 Task: Add Attachment from Trello to Card Card0000000118 in Board Board0000000030 in Workspace WS0000000010 in Trello. Add Cover Blue to Card Card0000000118 in Board Board0000000030 in Workspace WS0000000010 in Trello. Add "Copy Card To …" Button titled Button0000000118 to "bottom" of the list "To Do" to Card Card0000000118 in Board Board0000000030 in Workspace WS0000000010 in Trello. Add Description DS0000000118 to Card Card0000000118 in Board Board0000000030 in Workspace WS0000000010 in Trello. Add Comment CM0000000118 to Card Card0000000118 in Board Board0000000030 in Workspace WS0000000010 in Trello
Action: Mouse moved to (316, 396)
Screenshot: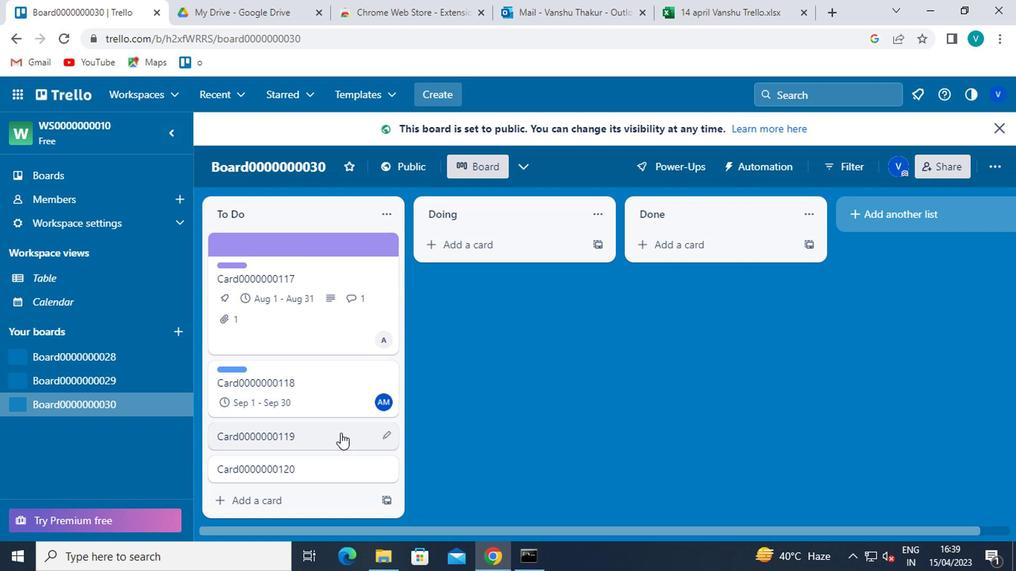 
Action: Mouse pressed left at (316, 396)
Screenshot: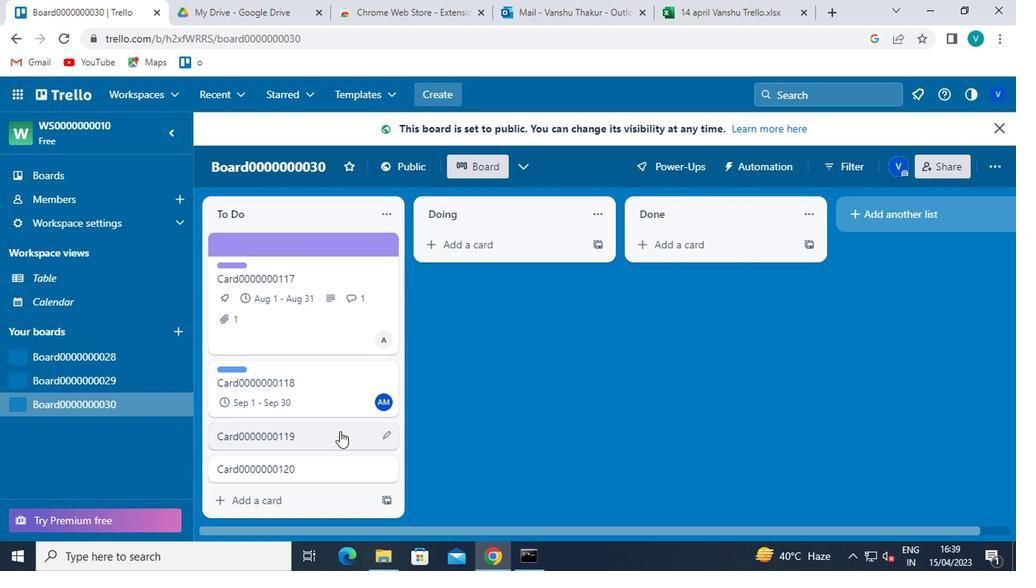 
Action: Mouse moved to (682, 329)
Screenshot: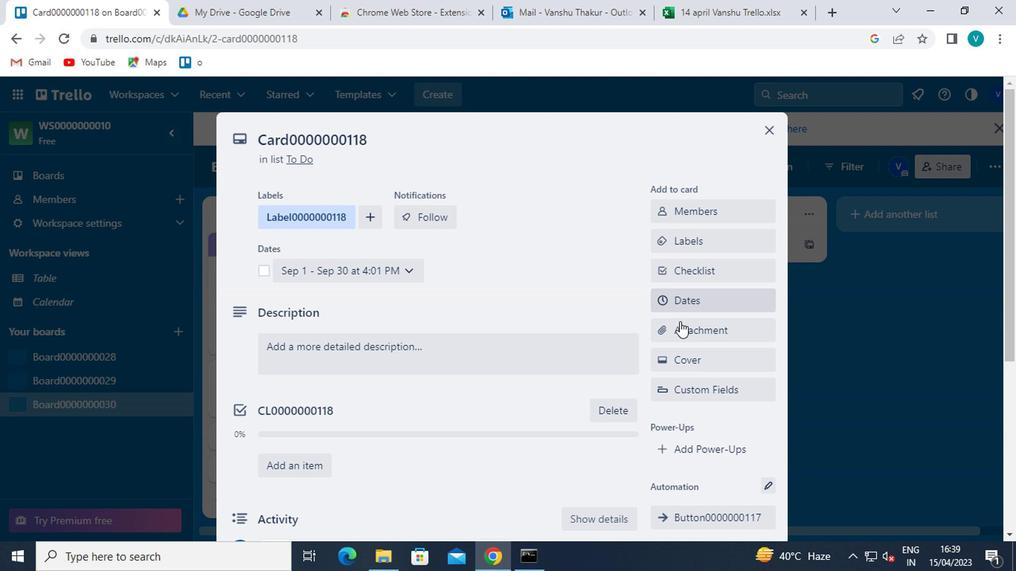 
Action: Mouse pressed left at (682, 329)
Screenshot: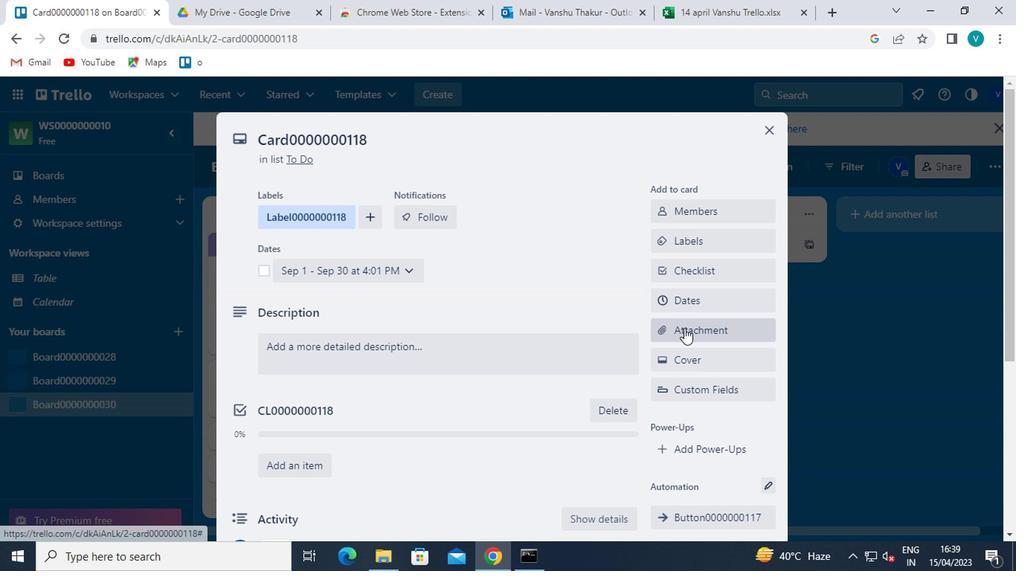 
Action: Mouse moved to (686, 183)
Screenshot: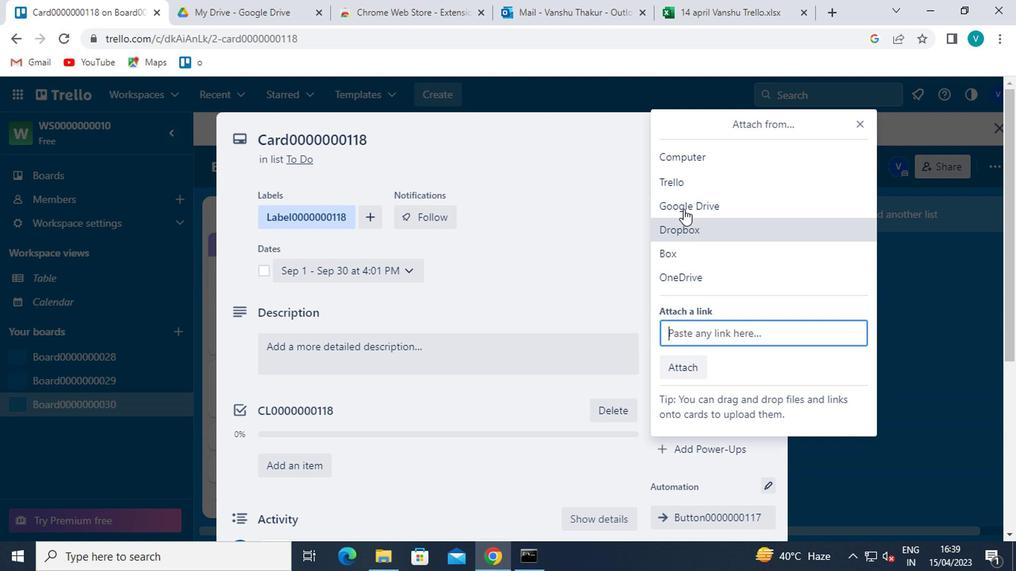 
Action: Mouse pressed left at (686, 183)
Screenshot: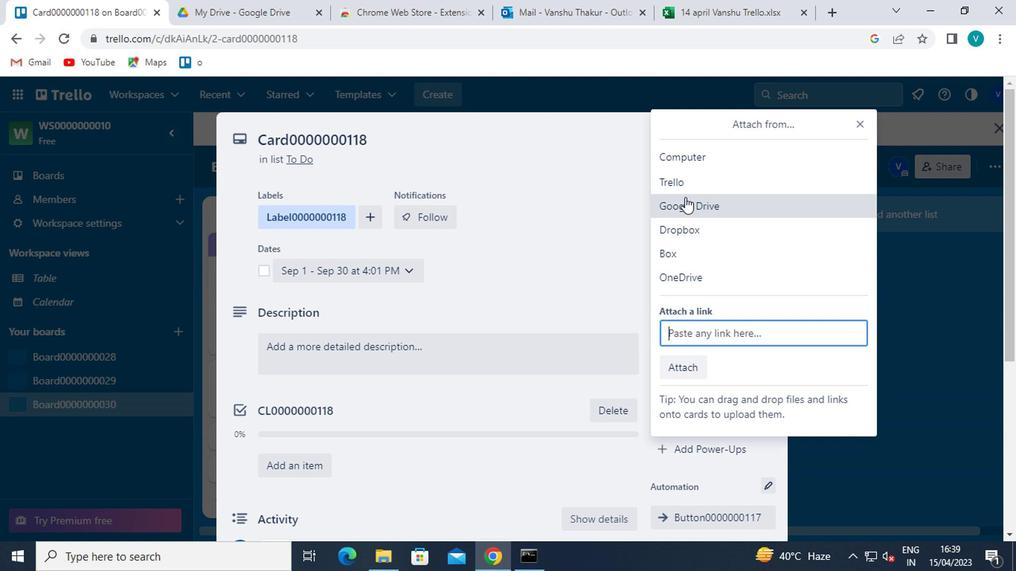 
Action: Mouse moved to (692, 240)
Screenshot: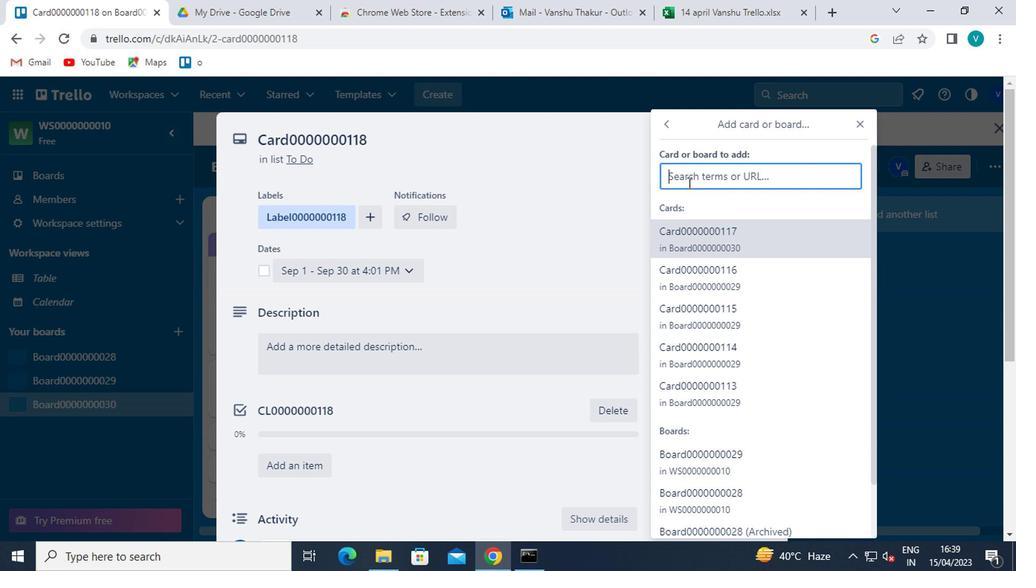 
Action: Mouse pressed left at (692, 240)
Screenshot: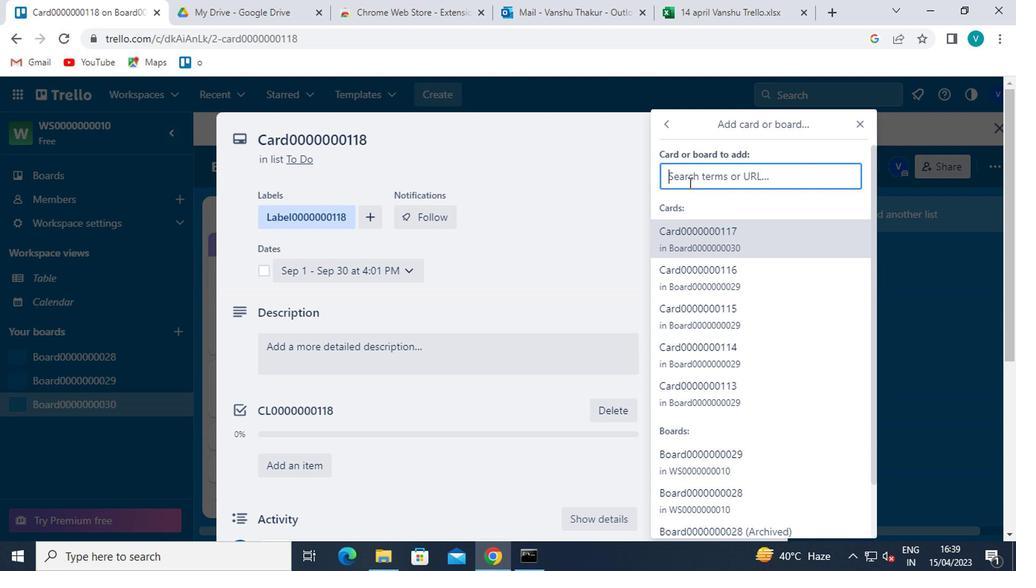 
Action: Mouse moved to (712, 363)
Screenshot: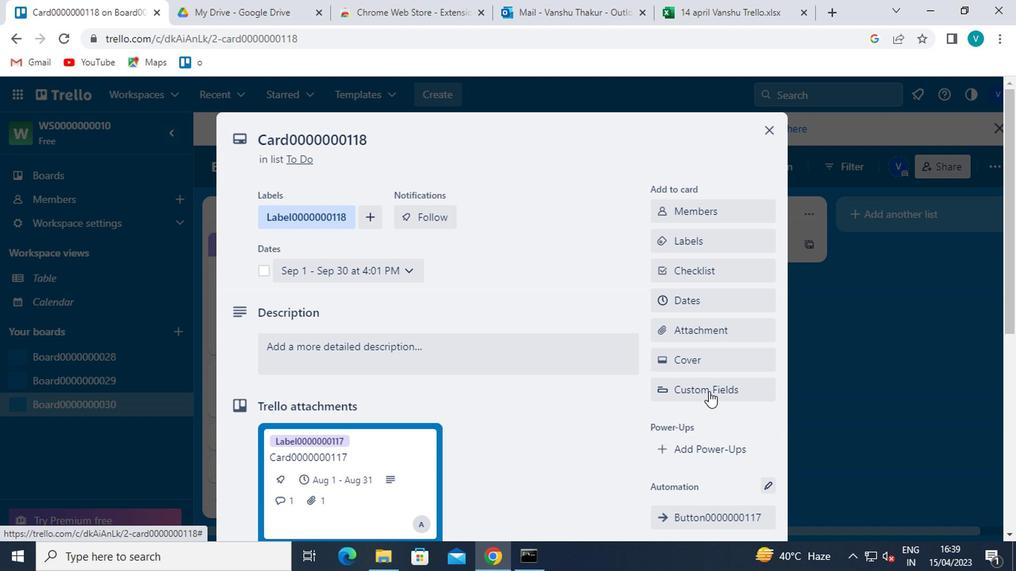 
Action: Mouse pressed left at (712, 363)
Screenshot: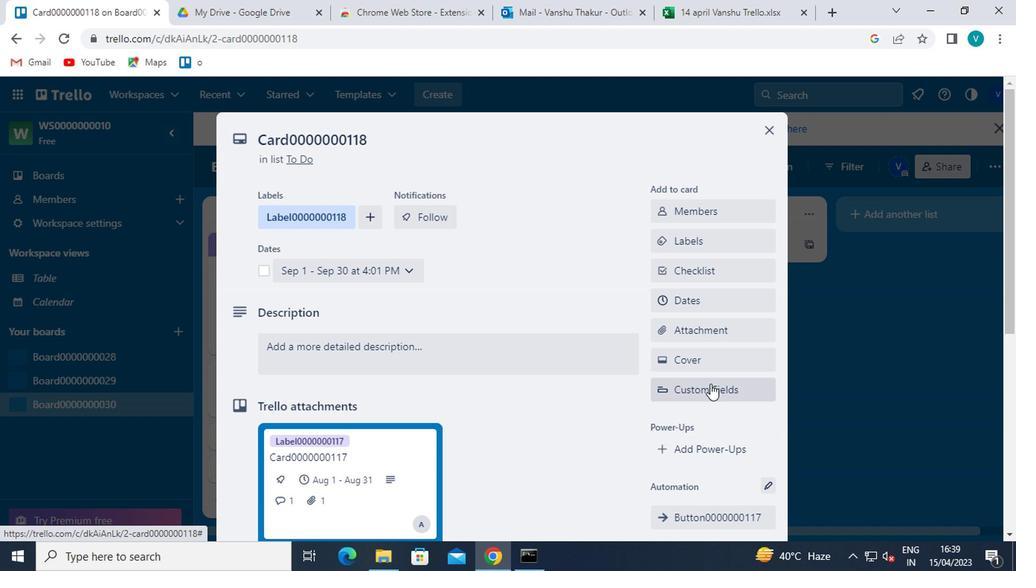 
Action: Mouse moved to (690, 292)
Screenshot: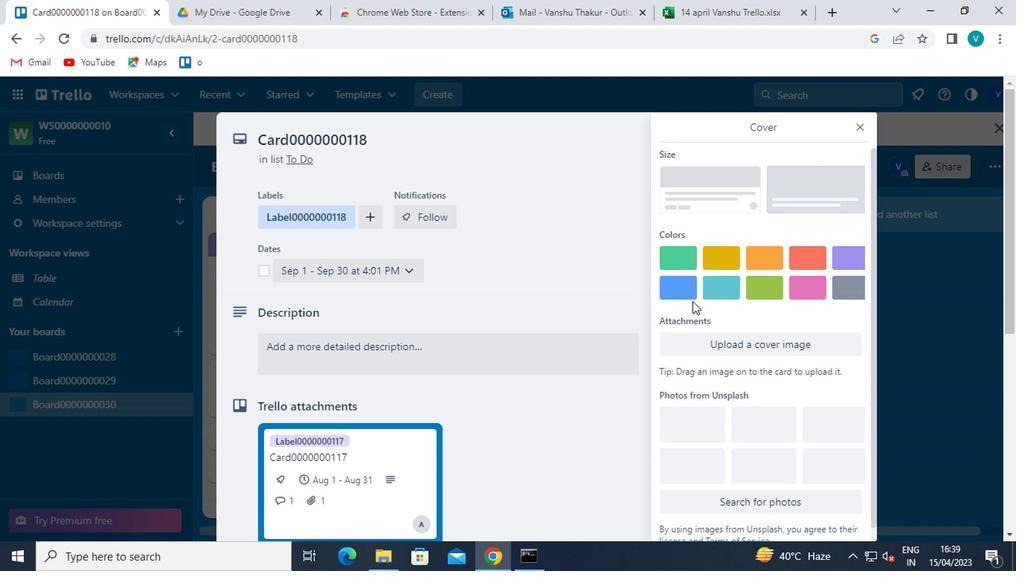 
Action: Mouse pressed left at (690, 292)
Screenshot: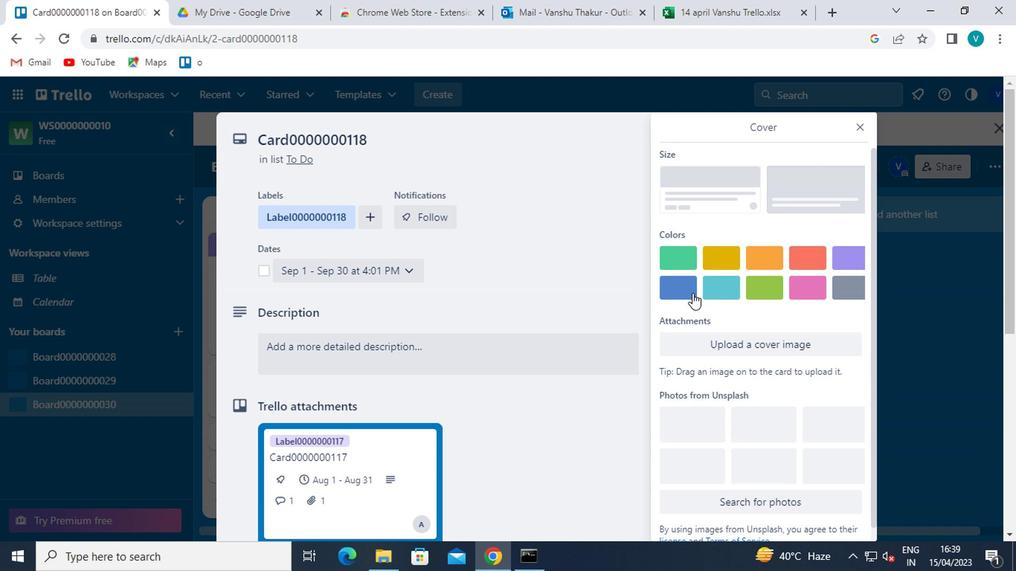 
Action: Mouse moved to (856, 128)
Screenshot: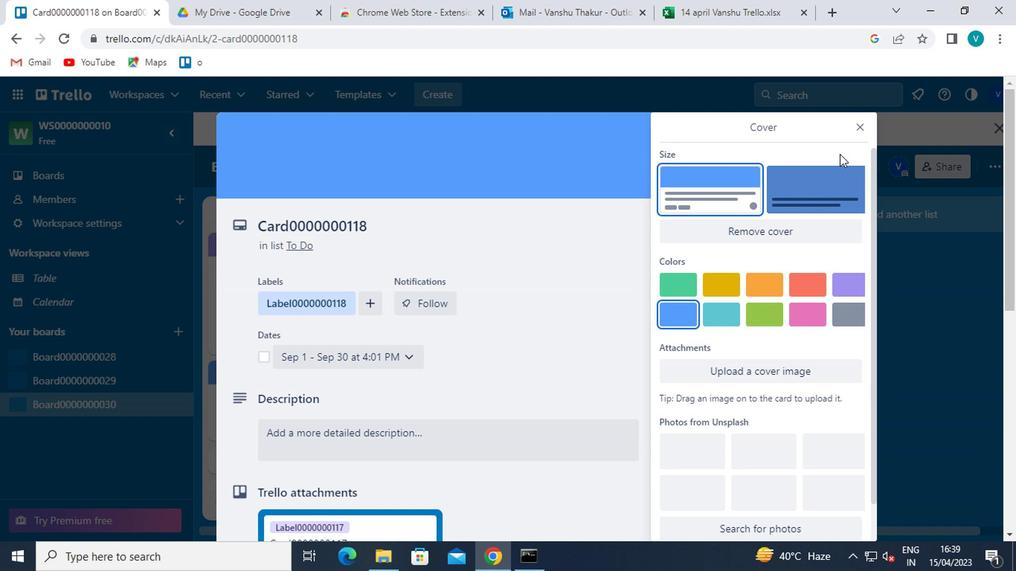 
Action: Mouse pressed left at (856, 128)
Screenshot: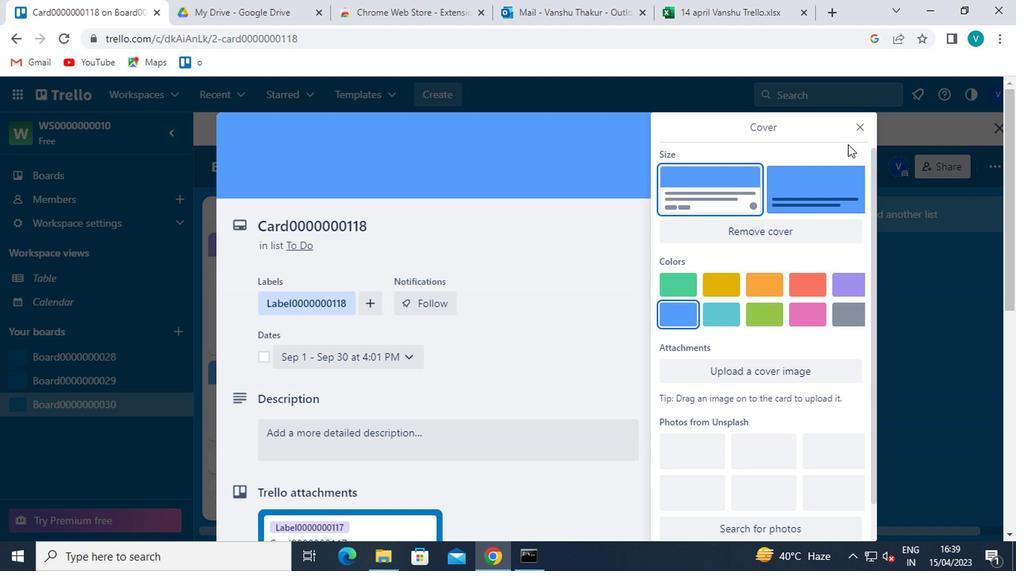 
Action: Mouse moved to (784, 253)
Screenshot: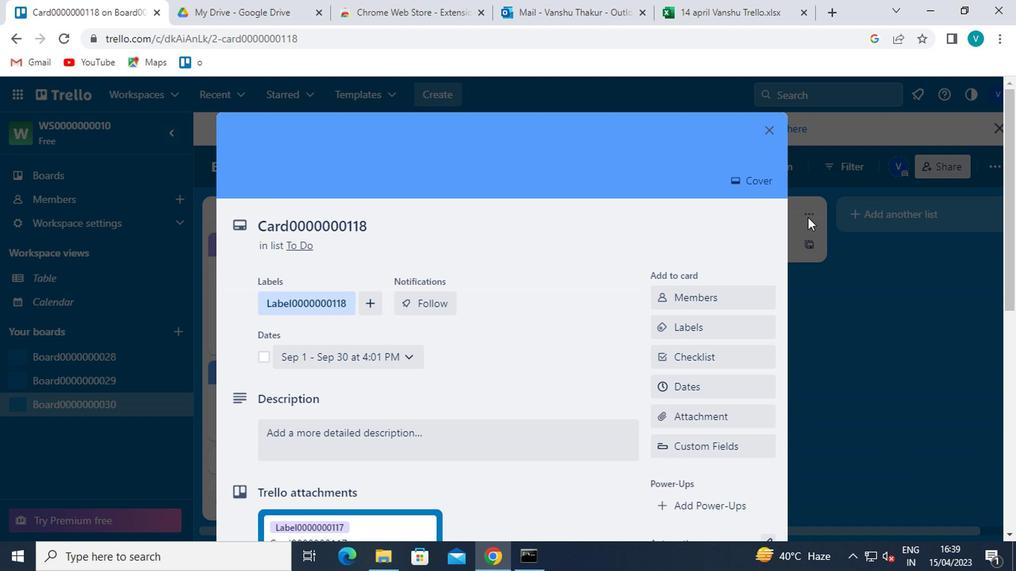 
Action: Mouse scrolled (784, 252) with delta (0, -1)
Screenshot: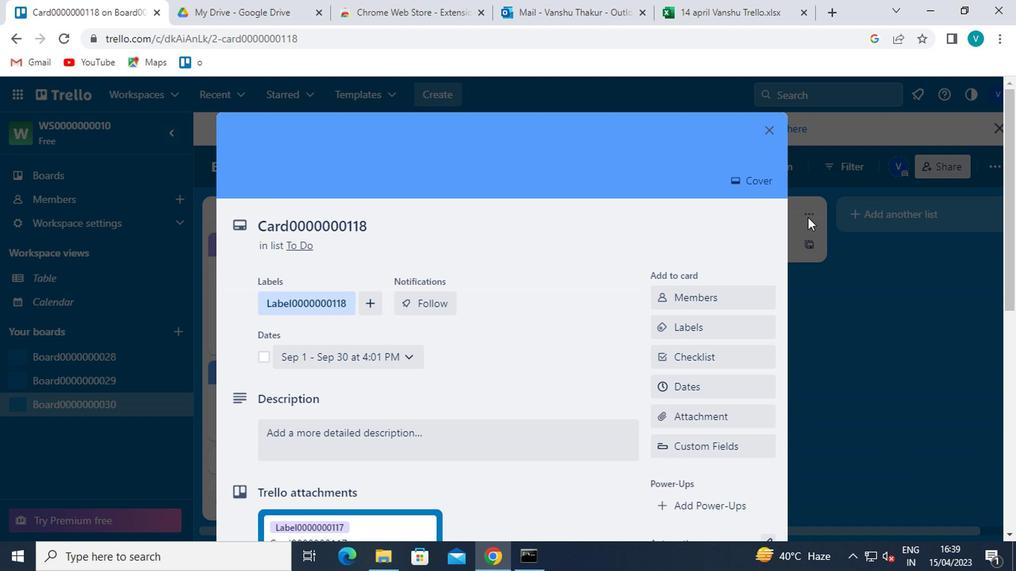 
Action: Mouse moved to (773, 272)
Screenshot: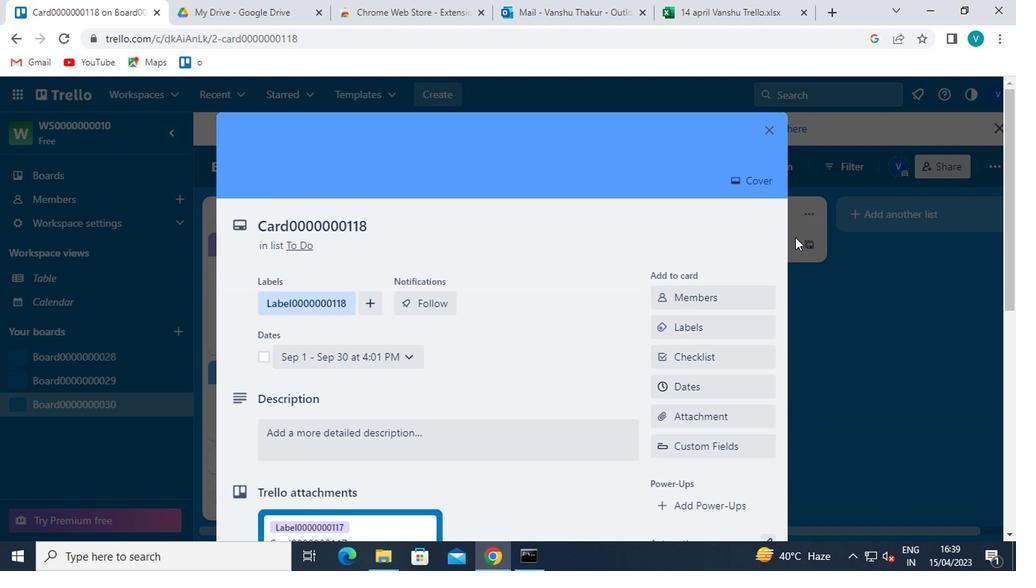 
Action: Mouse scrolled (773, 271) with delta (0, -1)
Screenshot: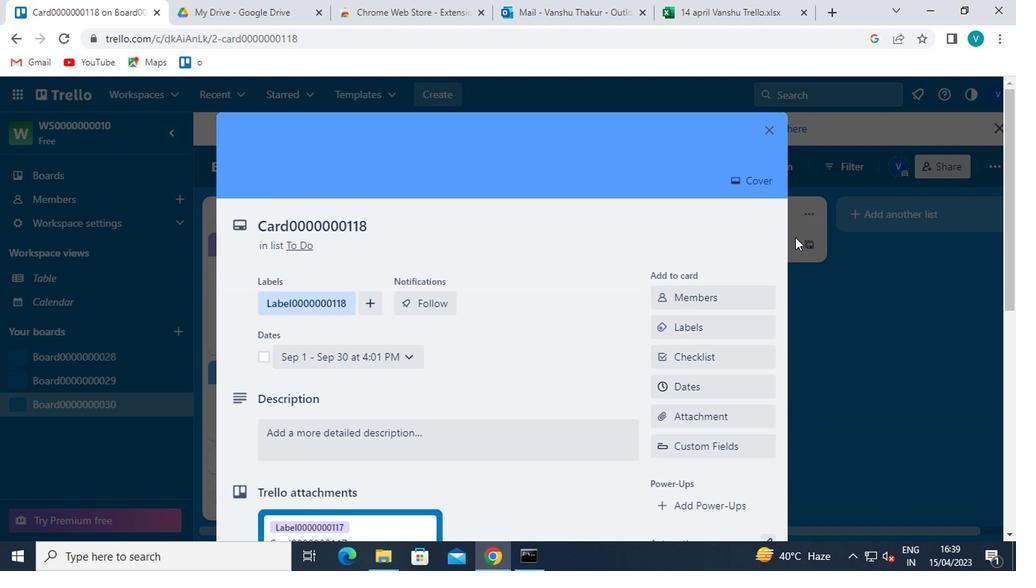 
Action: Mouse moved to (758, 297)
Screenshot: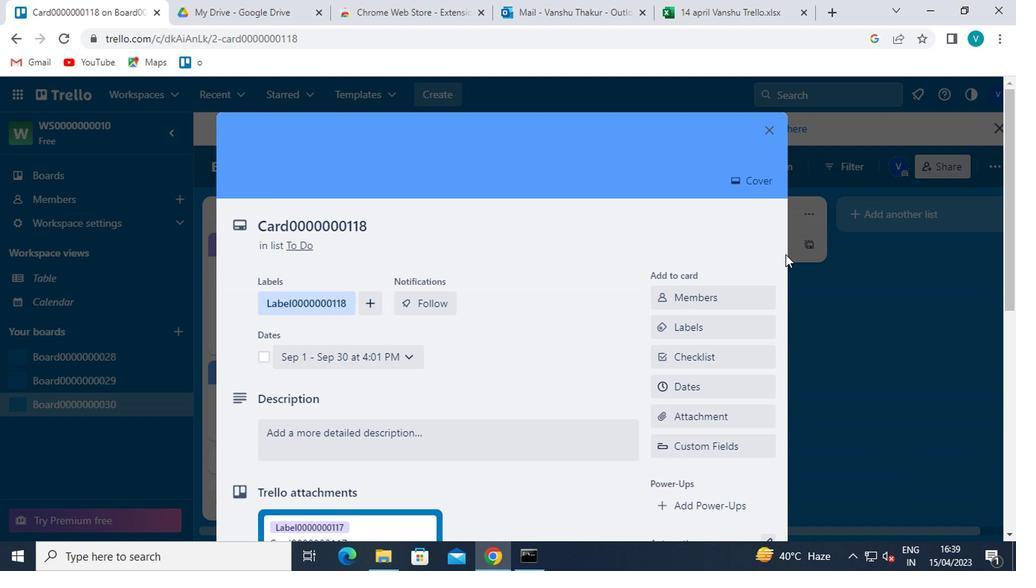 
Action: Mouse scrolled (758, 296) with delta (0, 0)
Screenshot: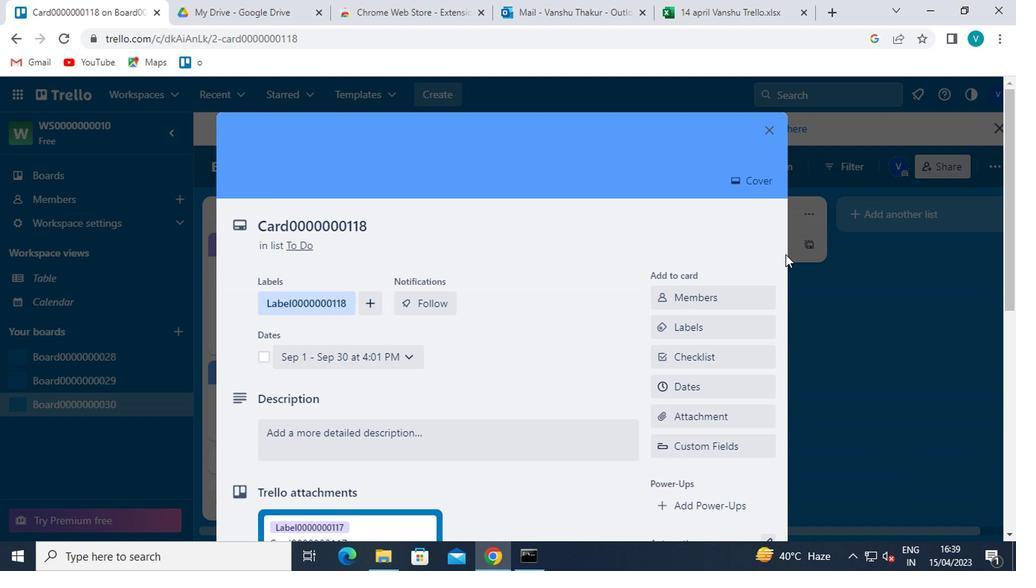 
Action: Mouse moved to (712, 384)
Screenshot: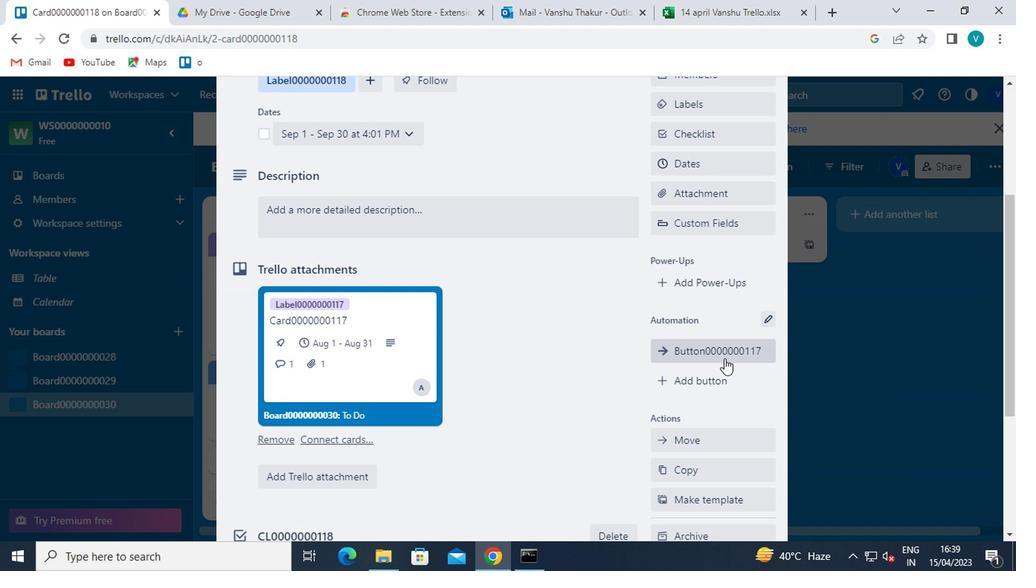
Action: Mouse pressed left at (712, 384)
Screenshot: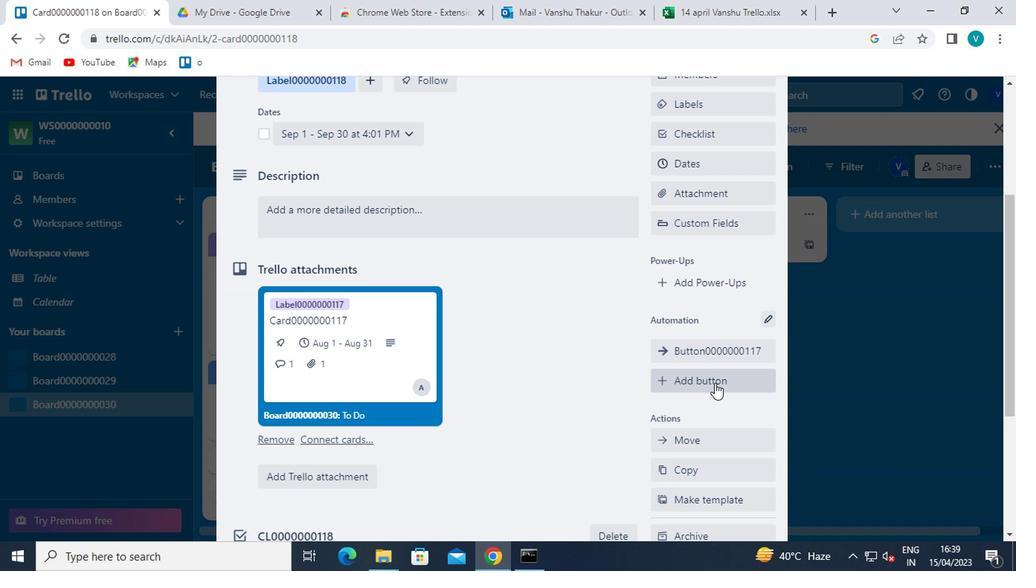 
Action: Mouse moved to (730, 226)
Screenshot: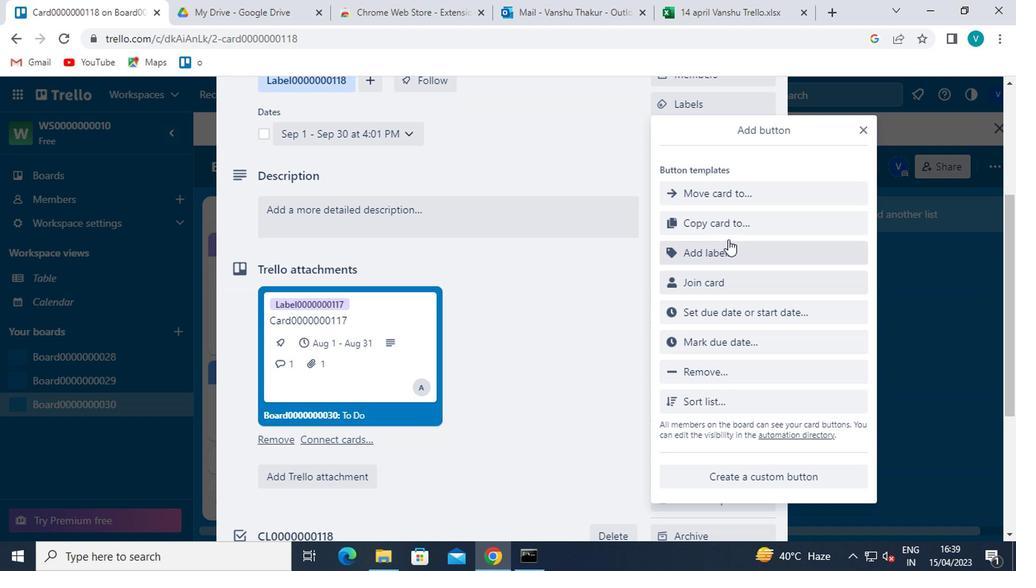 
Action: Mouse pressed left at (730, 226)
Screenshot: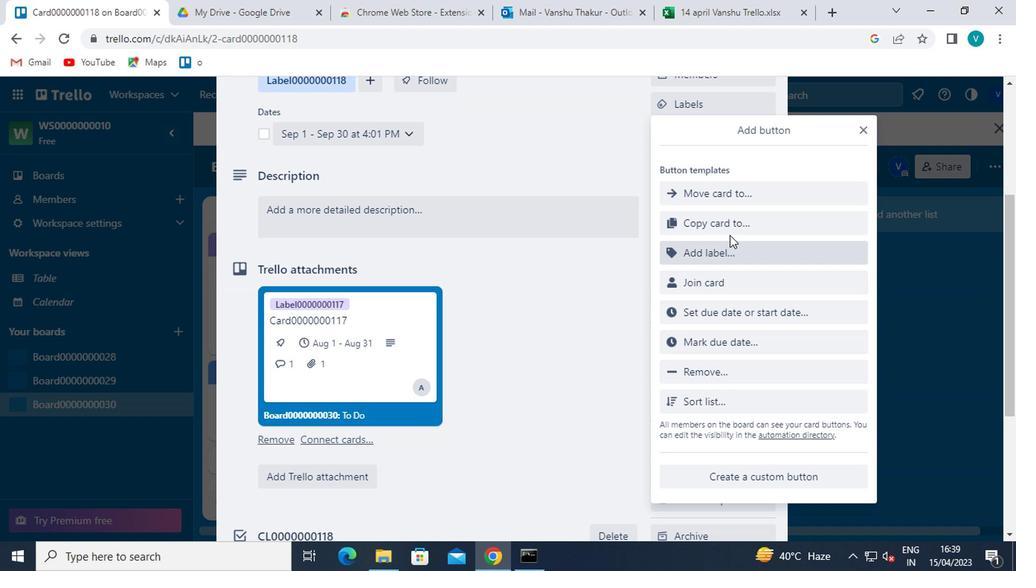
Action: Mouse moved to (745, 193)
Screenshot: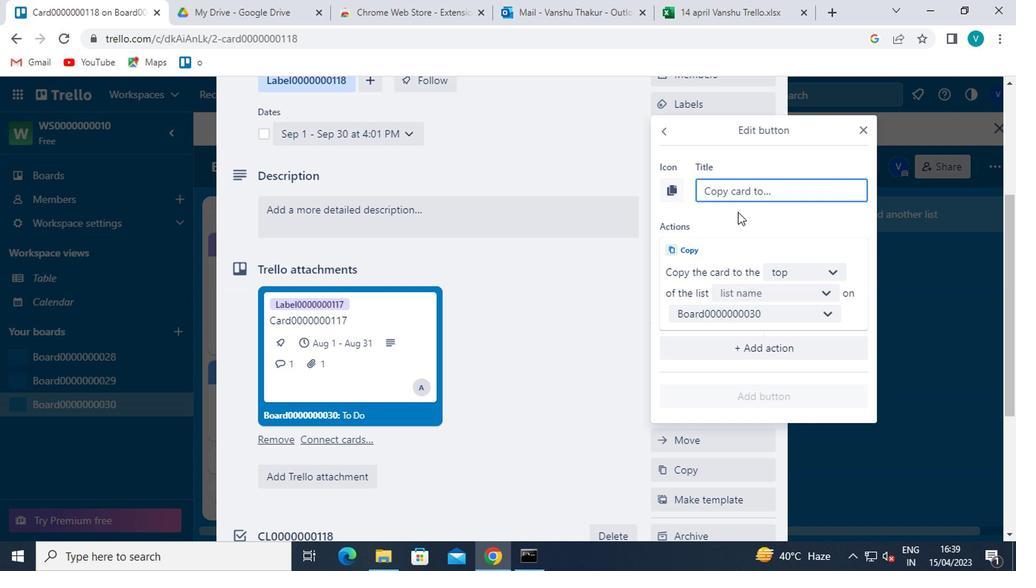 
Action: Mouse pressed left at (745, 193)
Screenshot: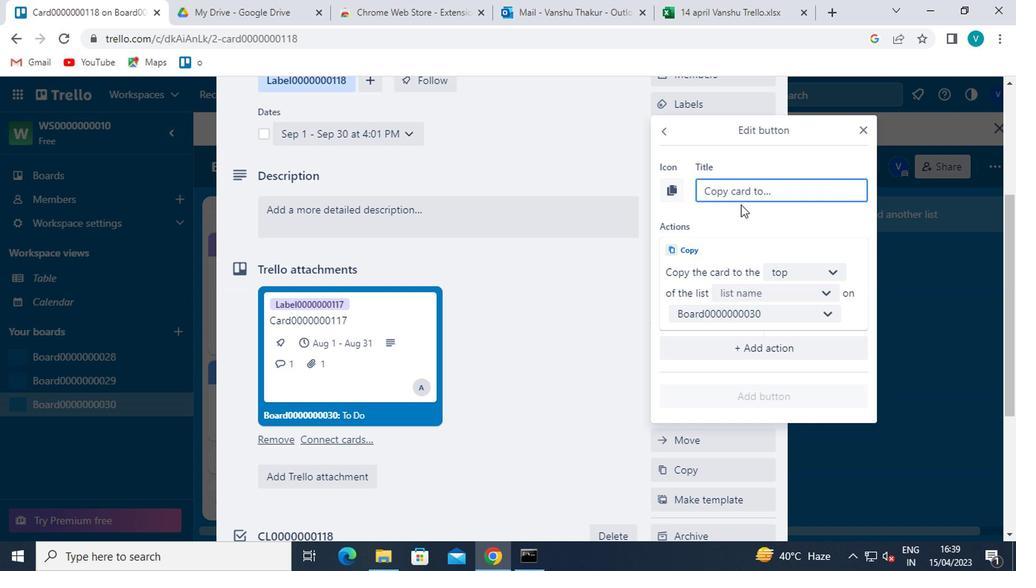 
Action: Key pressed <Key.shift>BUTTON0000000118
Screenshot: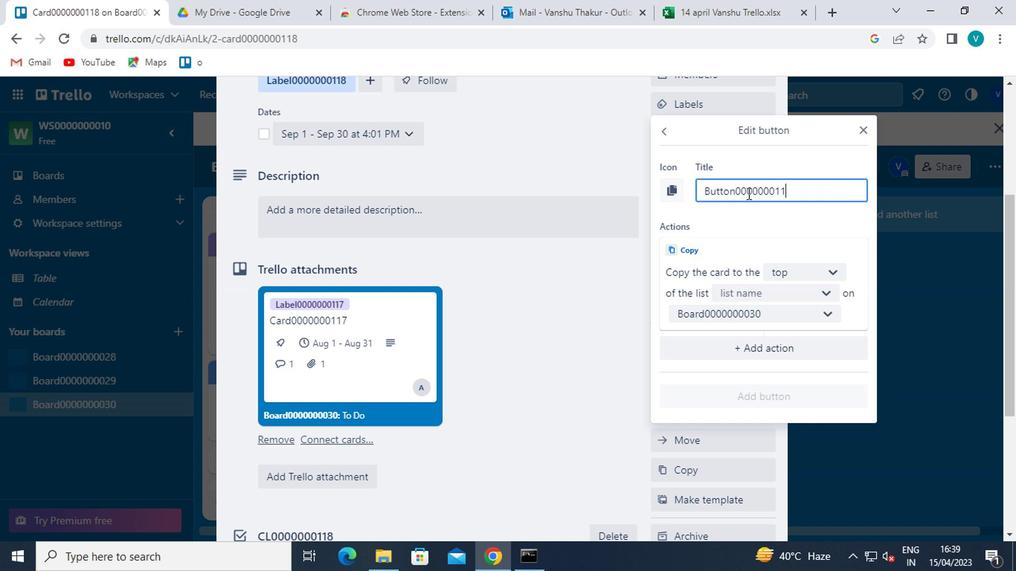 
Action: Mouse moved to (794, 267)
Screenshot: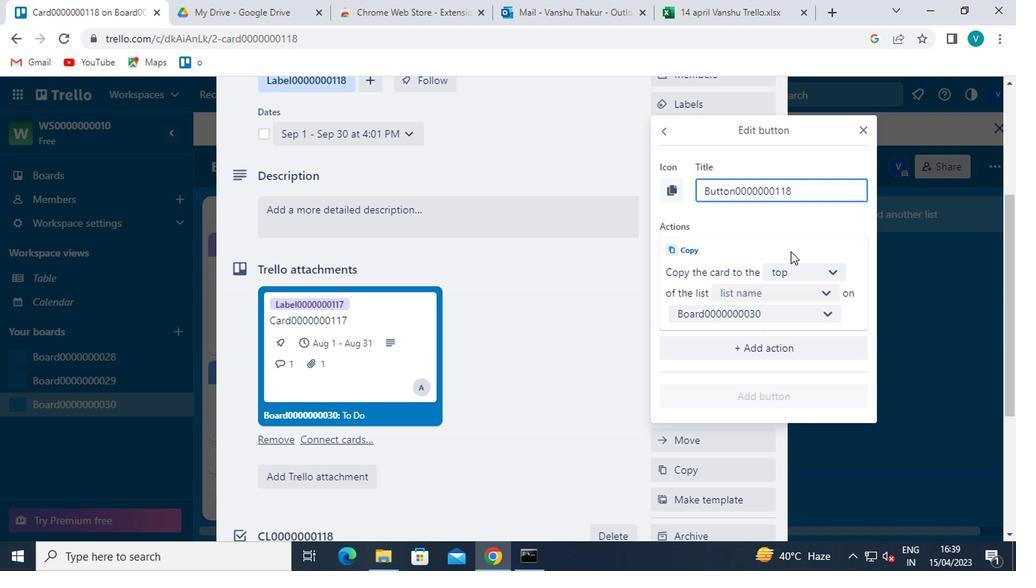 
Action: Mouse pressed left at (794, 267)
Screenshot: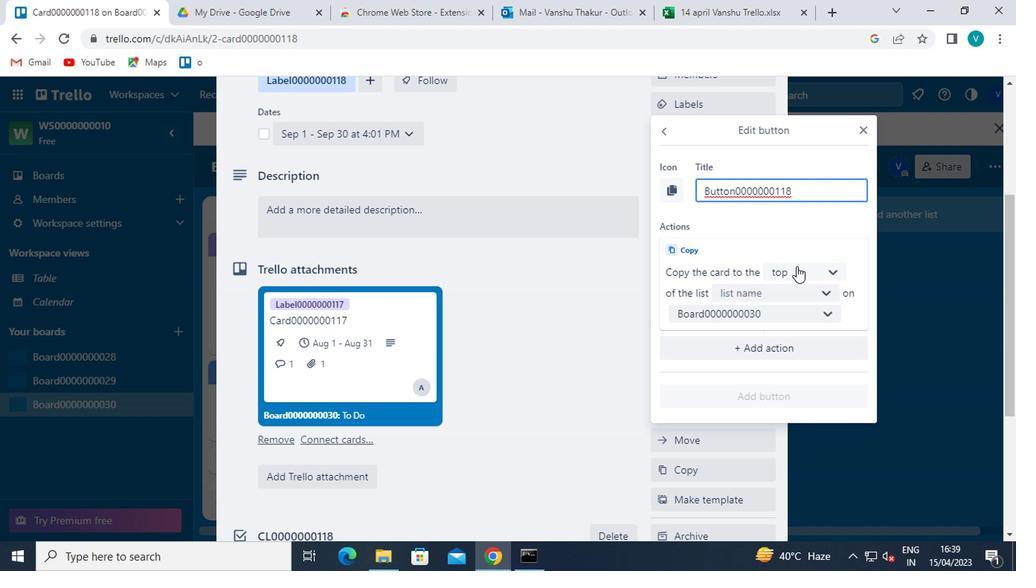 
Action: Mouse moved to (791, 325)
Screenshot: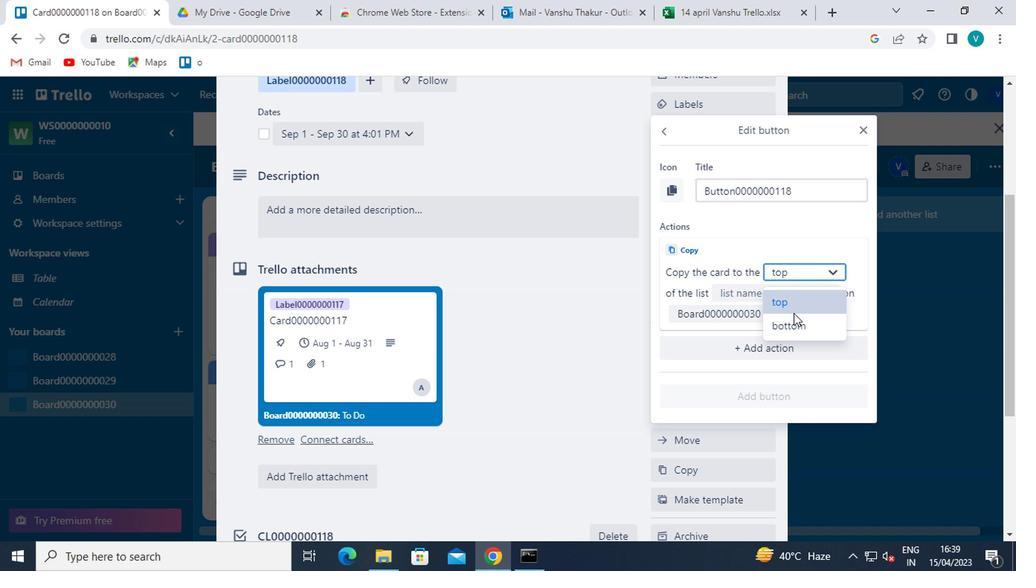 
Action: Mouse pressed left at (791, 325)
Screenshot: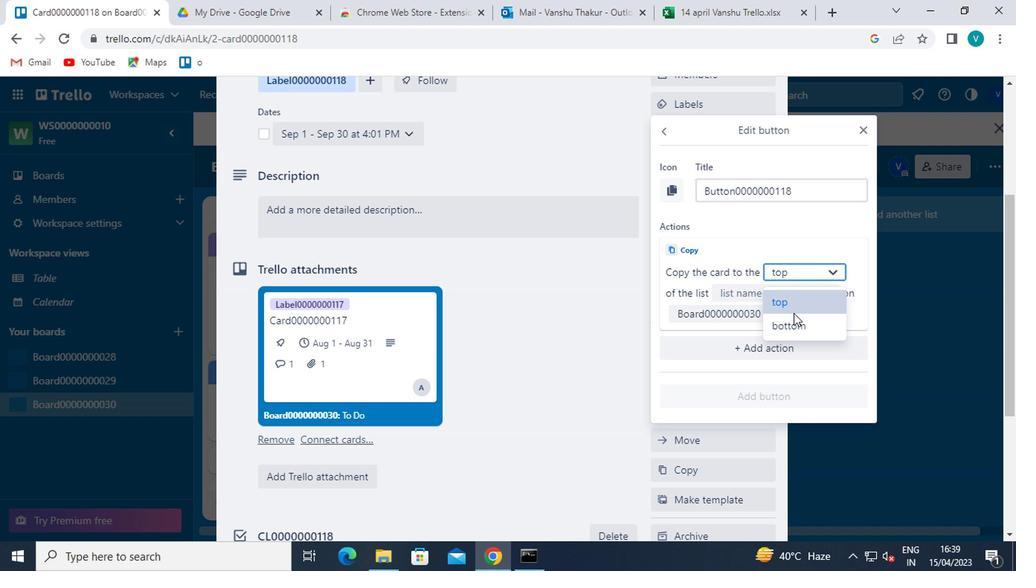 
Action: Mouse moved to (803, 303)
Screenshot: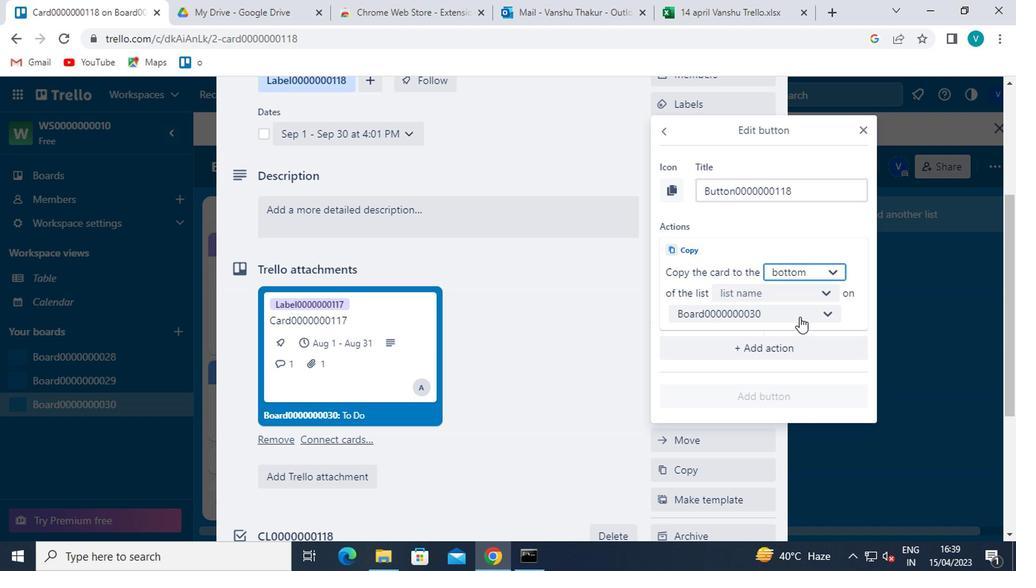 
Action: Mouse pressed left at (803, 303)
Screenshot: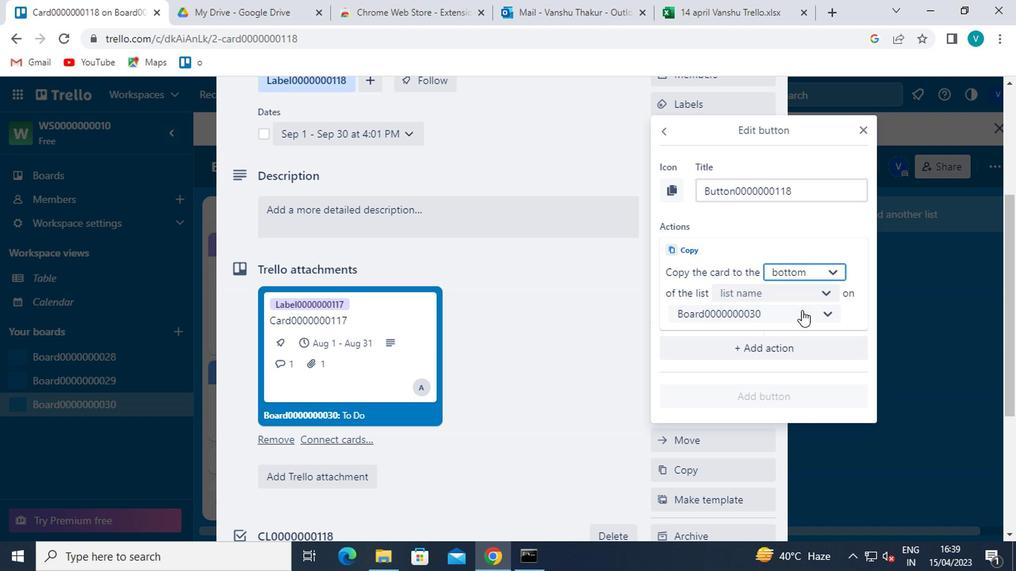 
Action: Mouse moved to (805, 300)
Screenshot: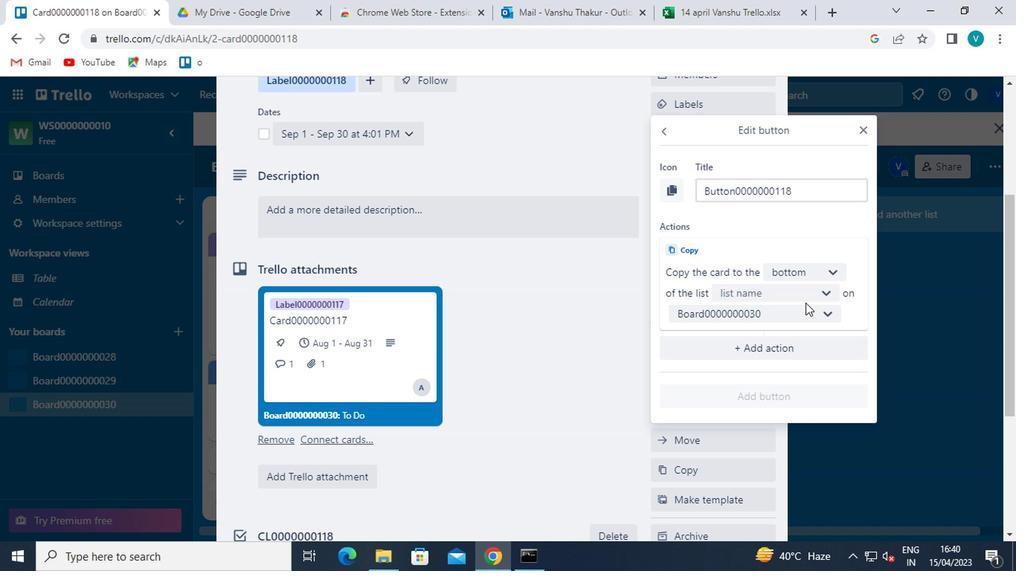 
Action: Mouse pressed left at (805, 300)
Screenshot: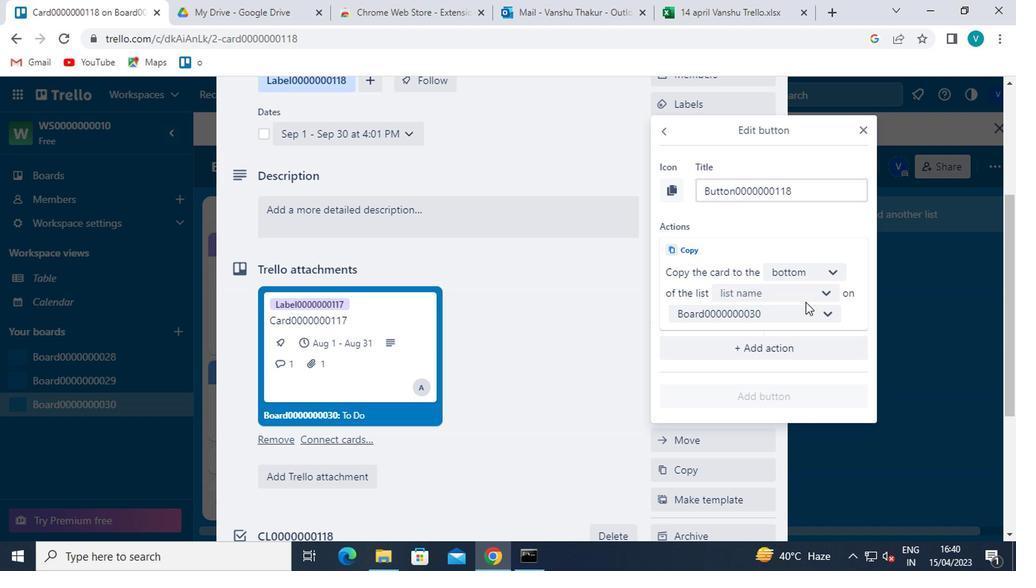 
Action: Mouse moved to (782, 321)
Screenshot: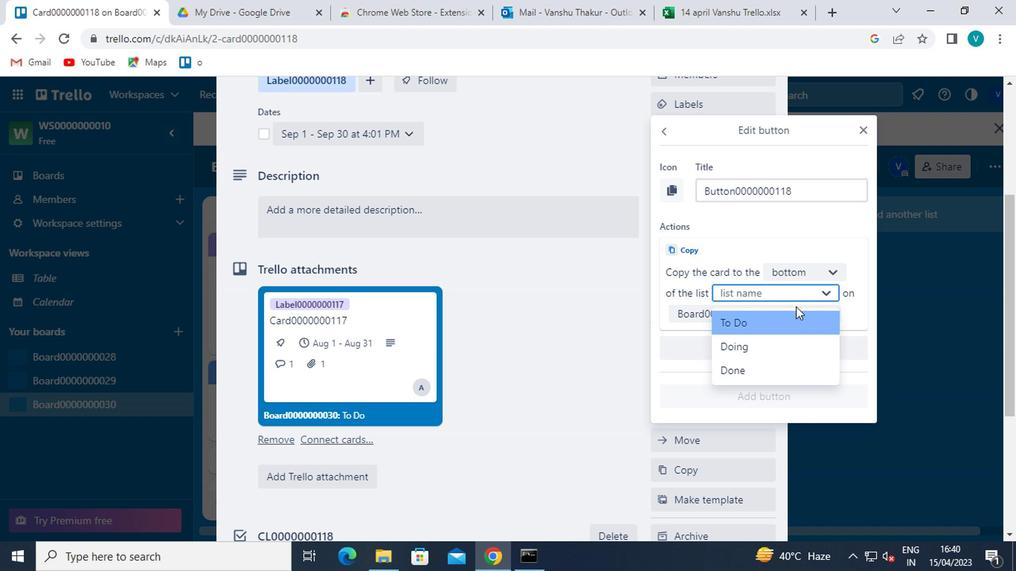 
Action: Mouse pressed left at (782, 321)
Screenshot: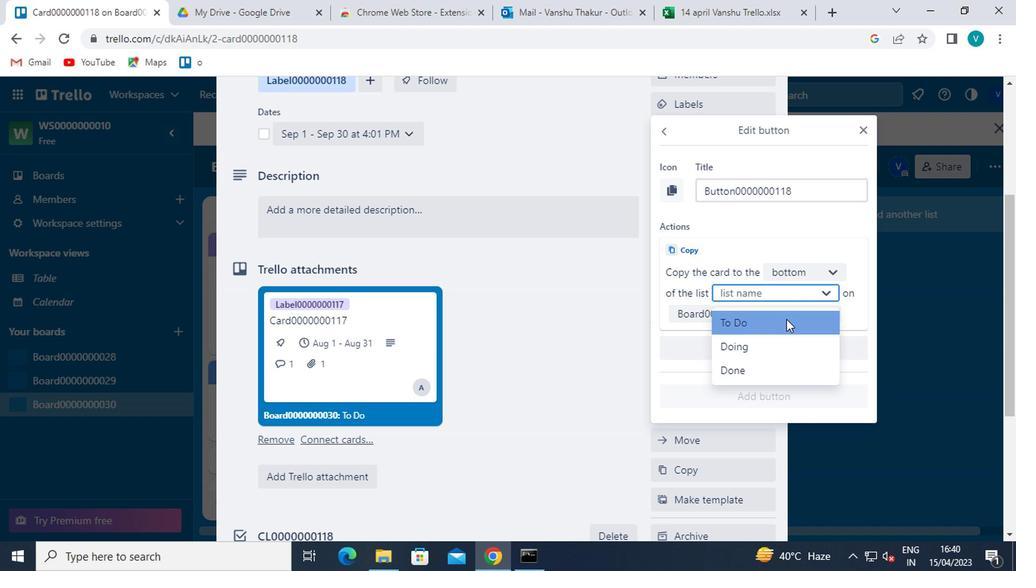 
Action: Mouse moved to (749, 389)
Screenshot: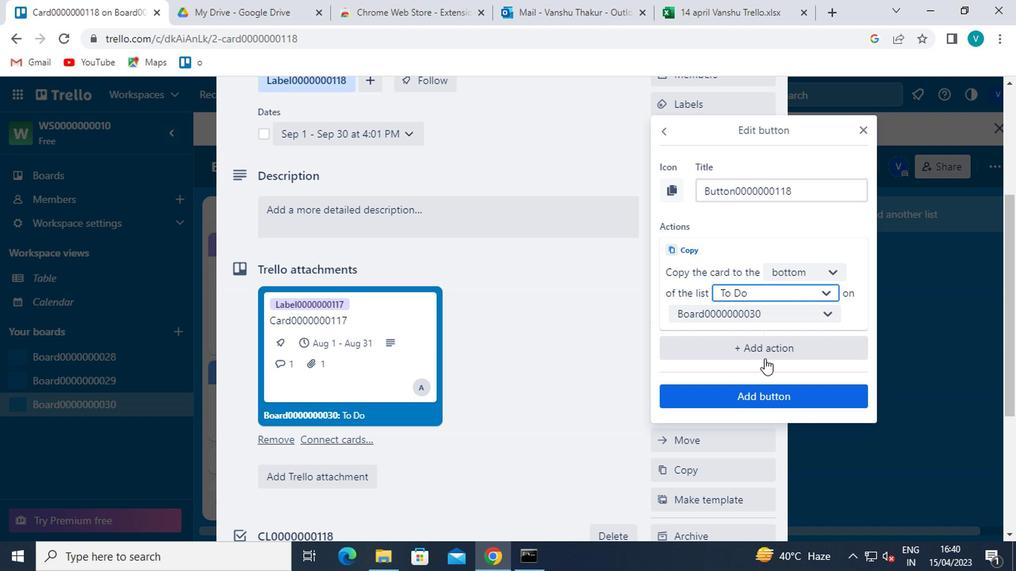 
Action: Mouse pressed left at (749, 389)
Screenshot: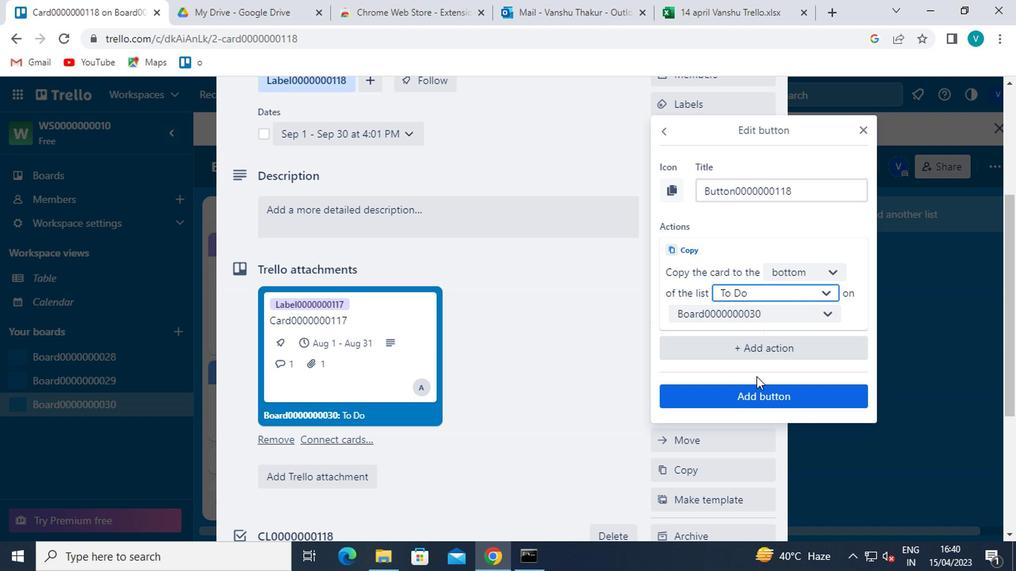 
Action: Mouse moved to (376, 213)
Screenshot: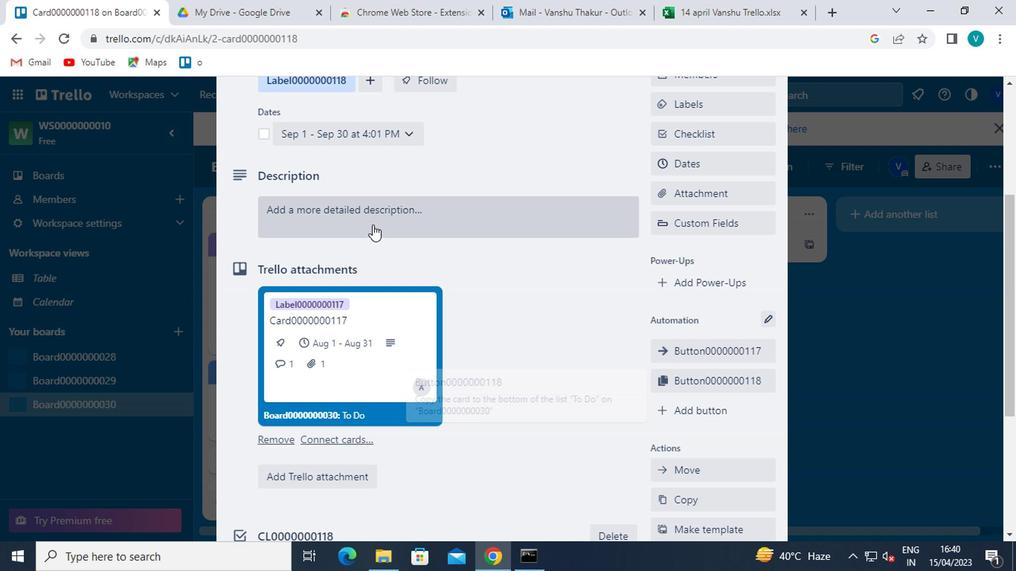 
Action: Mouse pressed left at (376, 213)
Screenshot: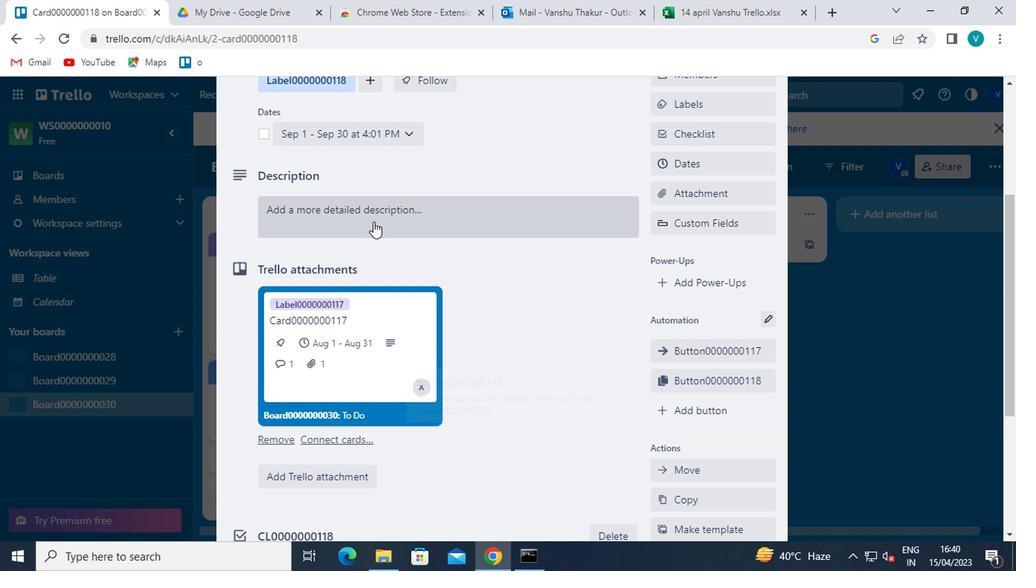 
Action: Key pressed <Key.shift>DS0000000118
Screenshot: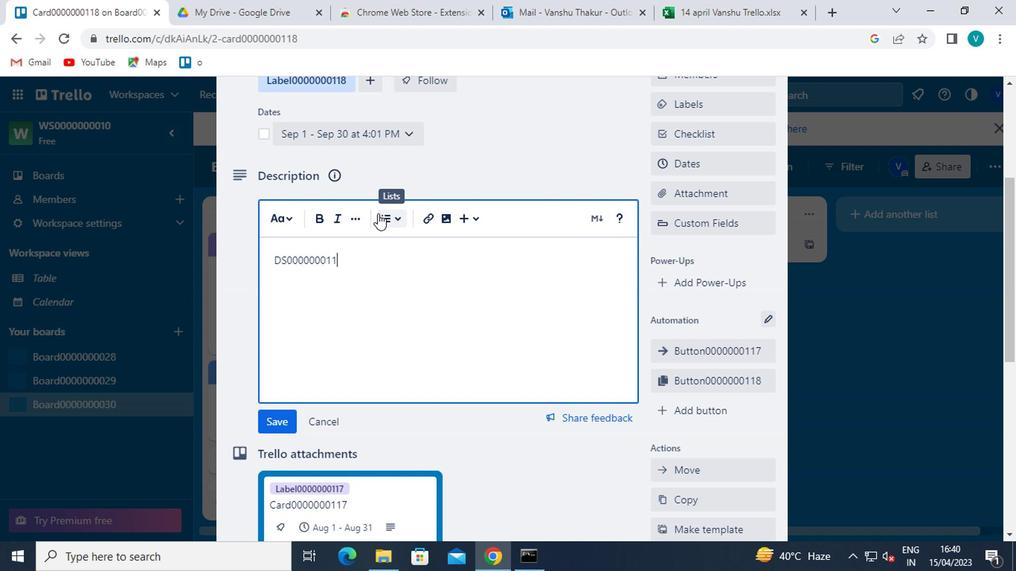 
Action: Mouse moved to (261, 423)
Screenshot: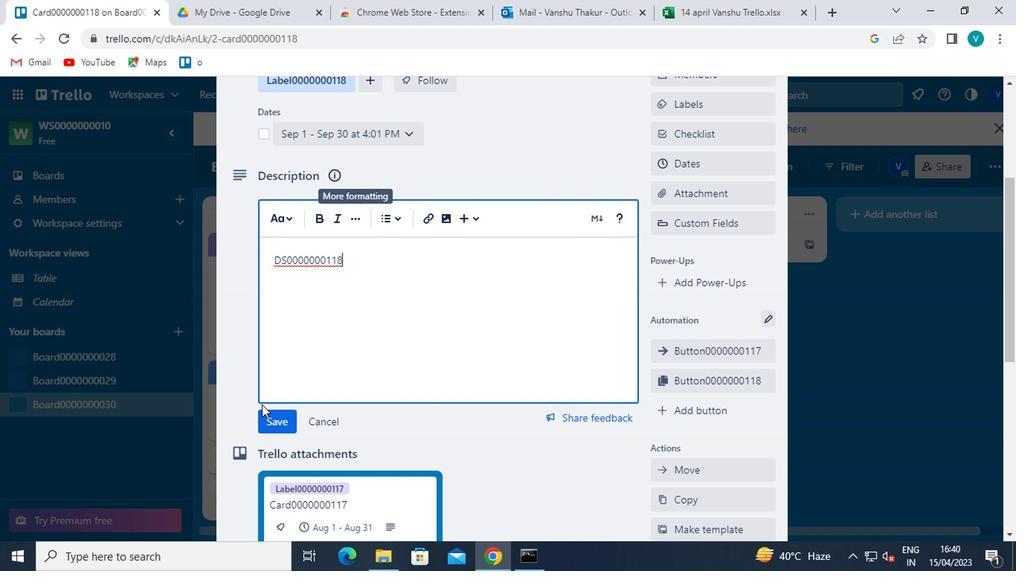 
Action: Mouse pressed left at (261, 423)
Screenshot: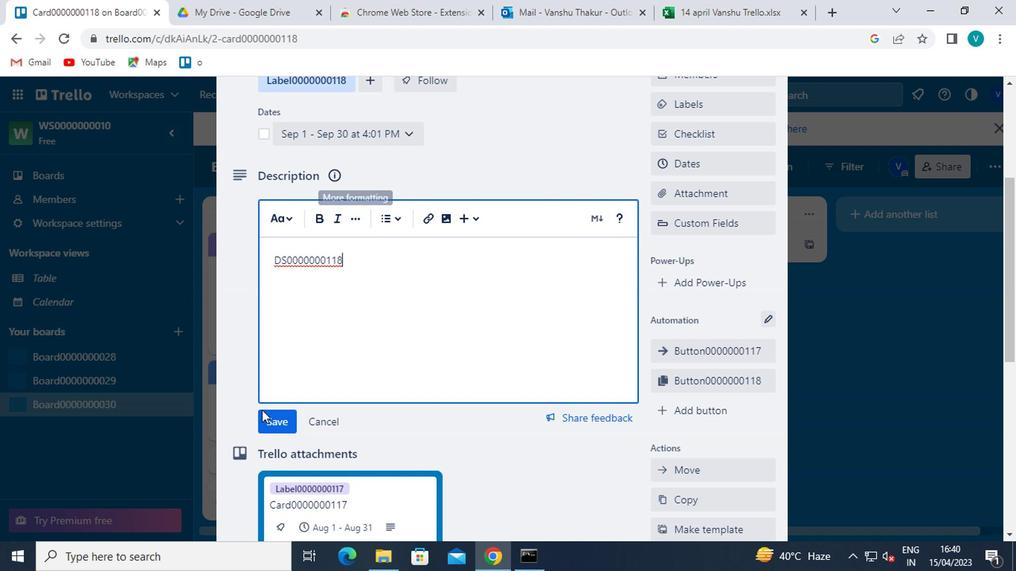 
Action: Mouse moved to (283, 388)
Screenshot: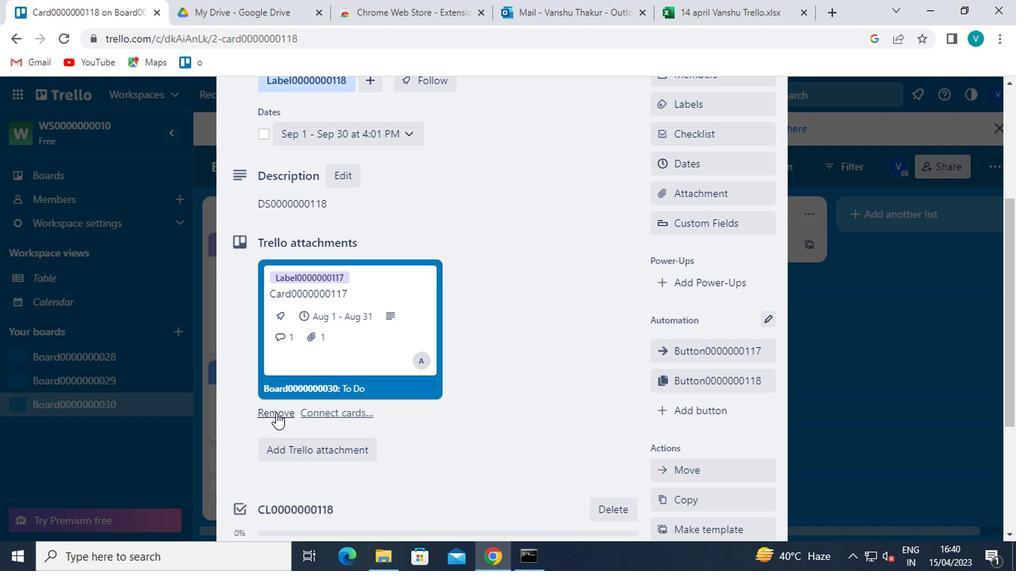
Action: Mouse scrolled (283, 387) with delta (0, -1)
Screenshot: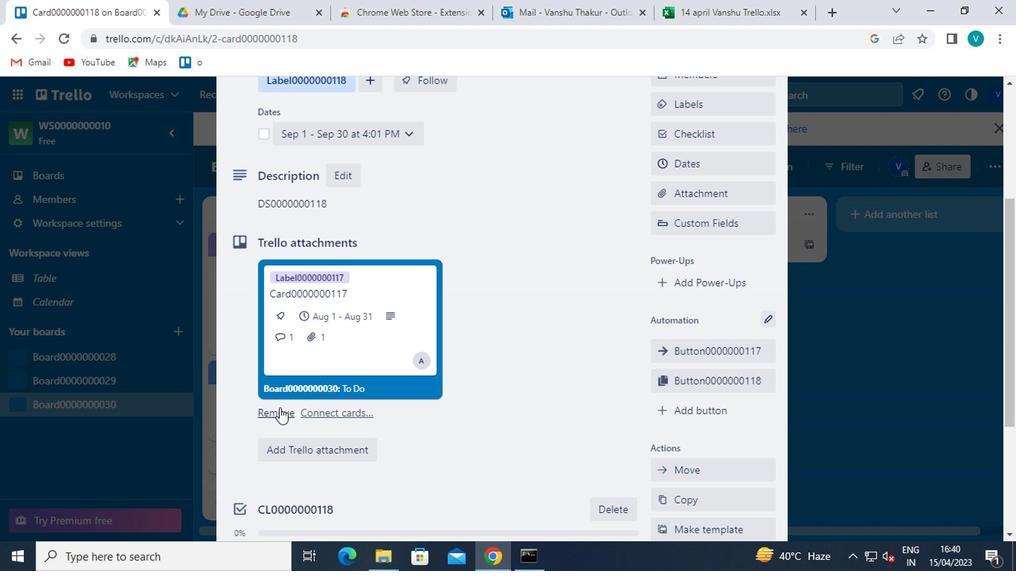 
Action: Mouse scrolled (283, 387) with delta (0, -1)
Screenshot: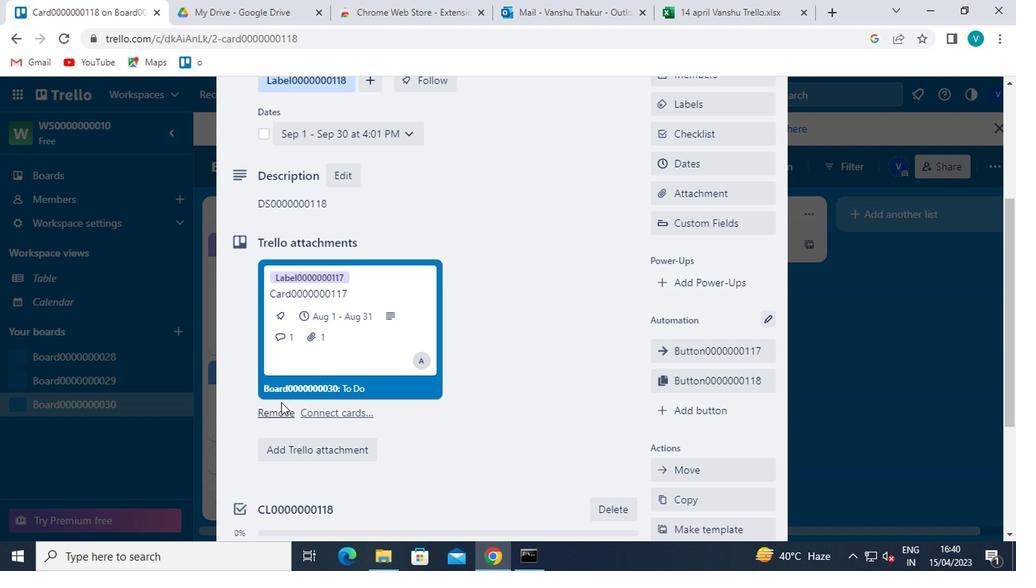 
Action: Mouse scrolled (283, 387) with delta (0, -1)
Screenshot: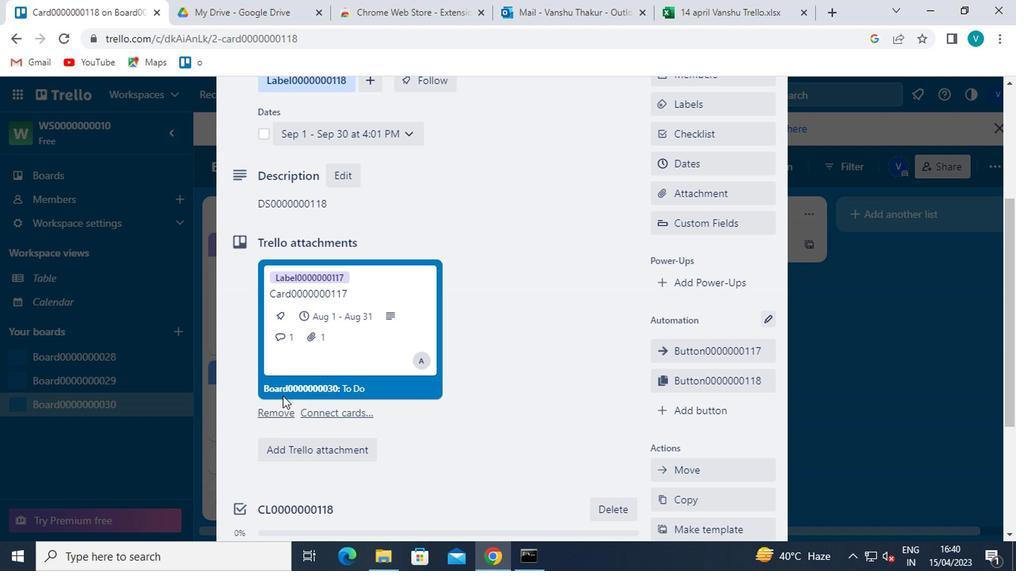 
Action: Mouse scrolled (283, 387) with delta (0, -1)
Screenshot: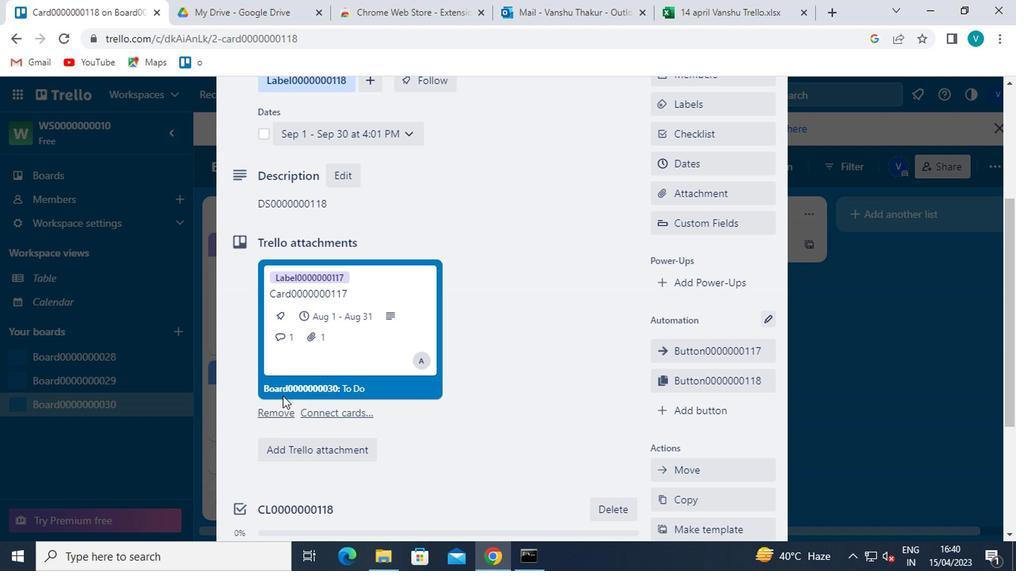 
Action: Mouse moved to (281, 440)
Screenshot: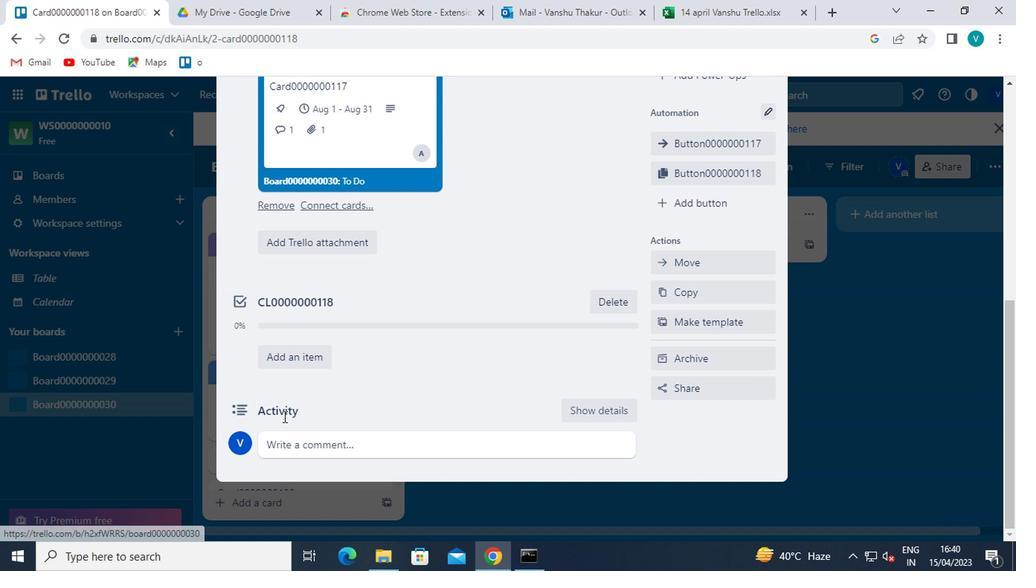 
Action: Mouse pressed left at (281, 440)
Screenshot: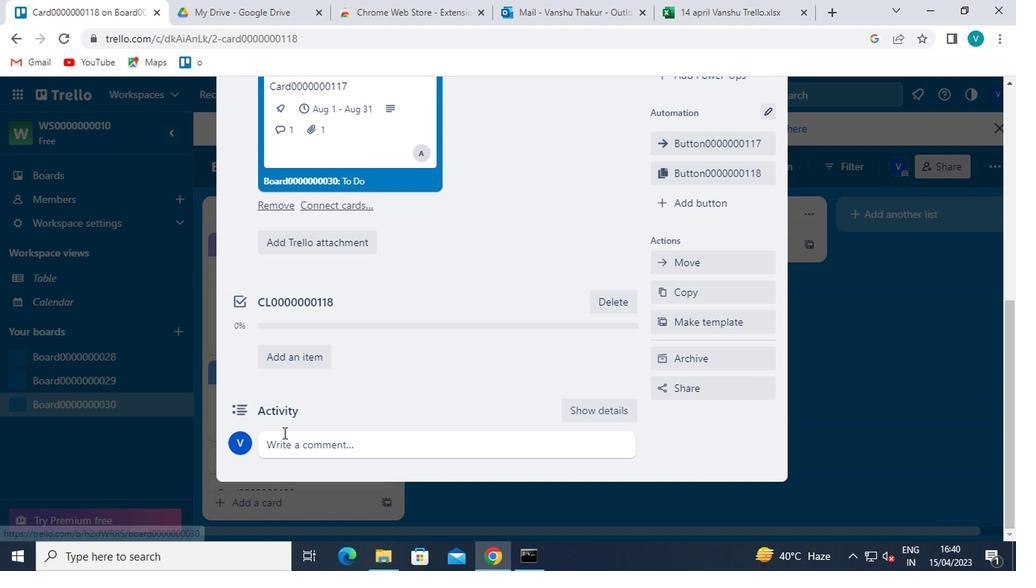 
Action: Mouse moved to (286, 438)
Screenshot: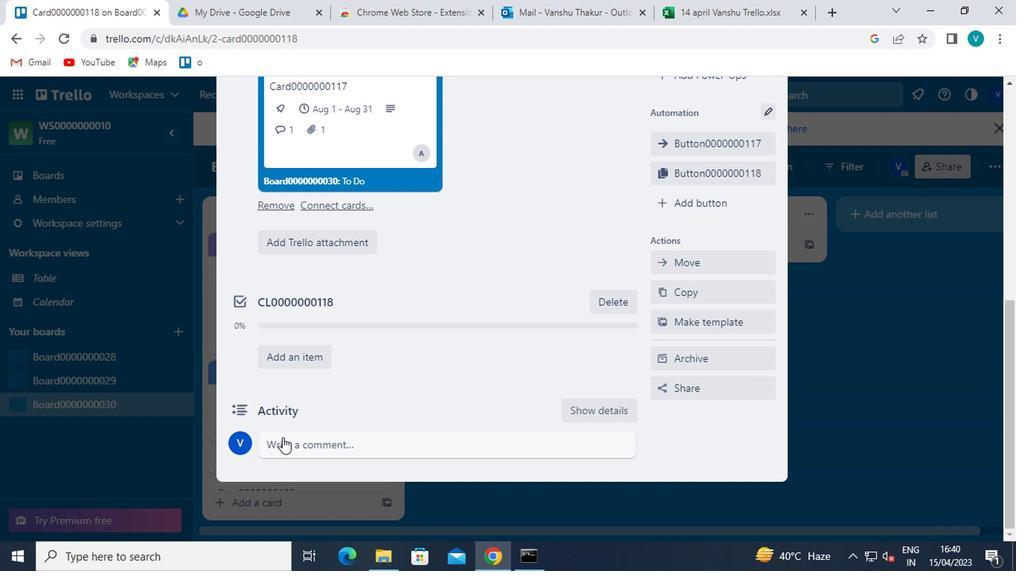 
Action: Key pressed <Key.shift>CM00000000
Screenshot: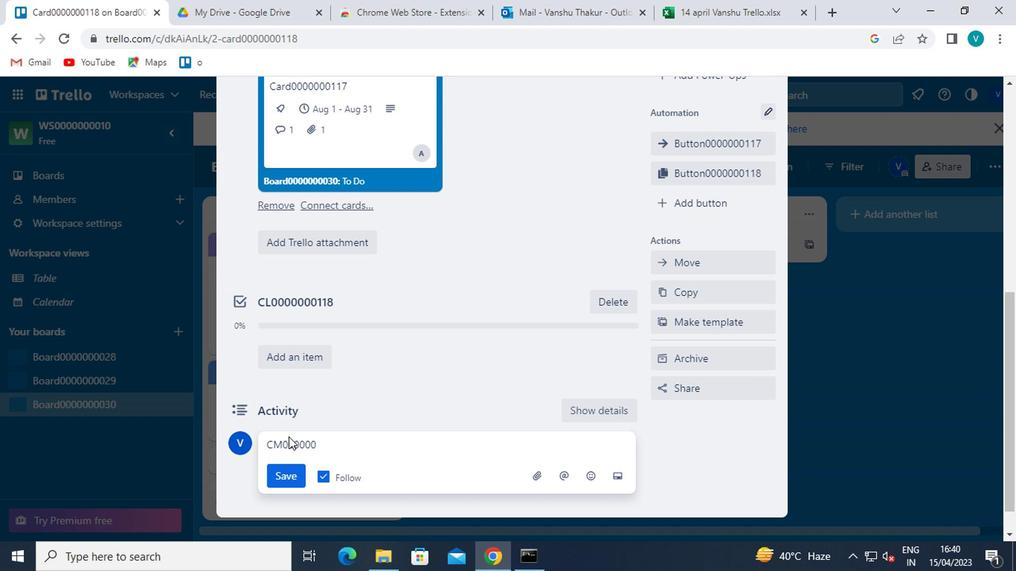 
Action: Mouse moved to (349, 442)
Screenshot: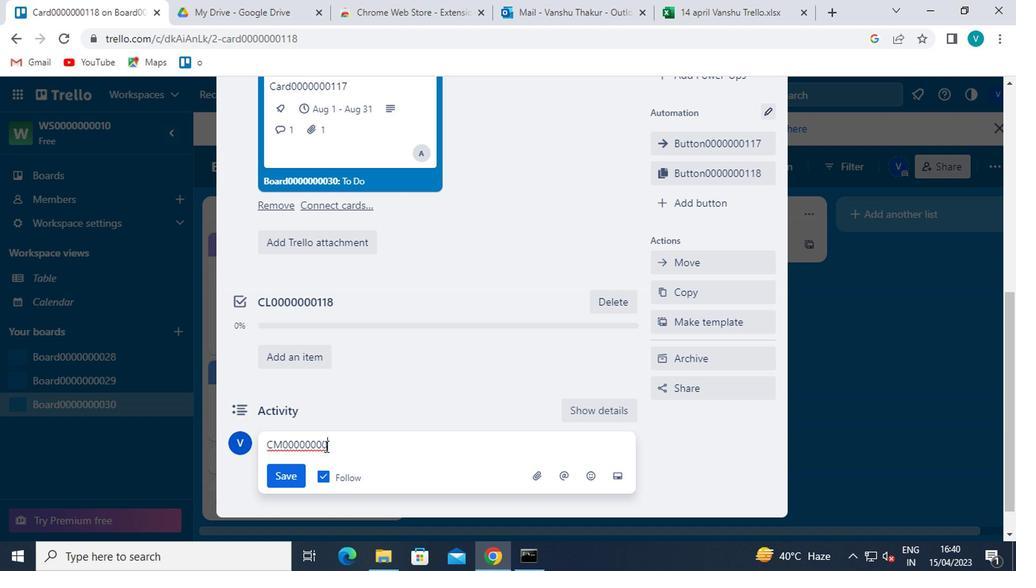 
Action: Key pressed <Key.backspace>118
Screenshot: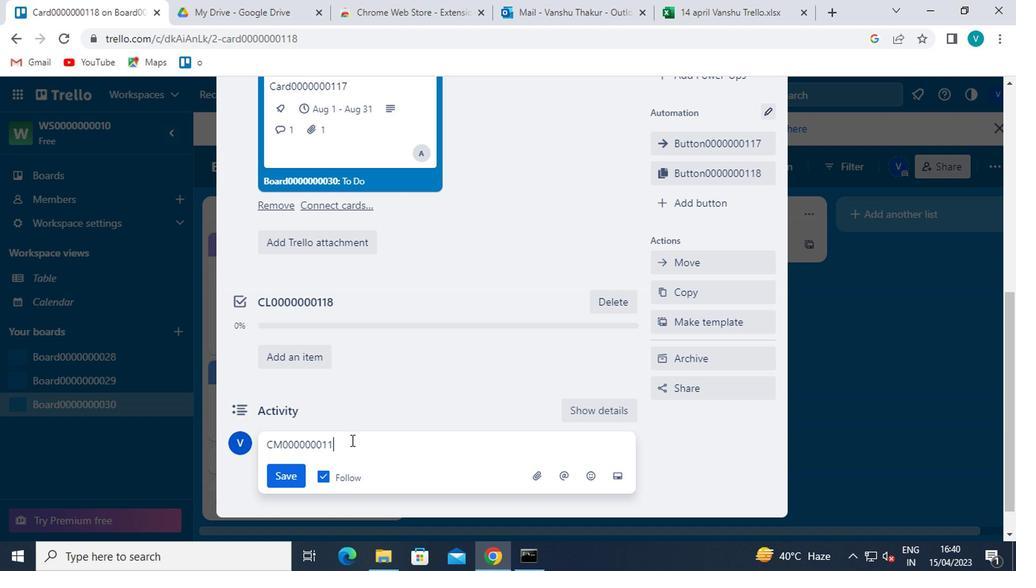
Action: Mouse moved to (277, 476)
Screenshot: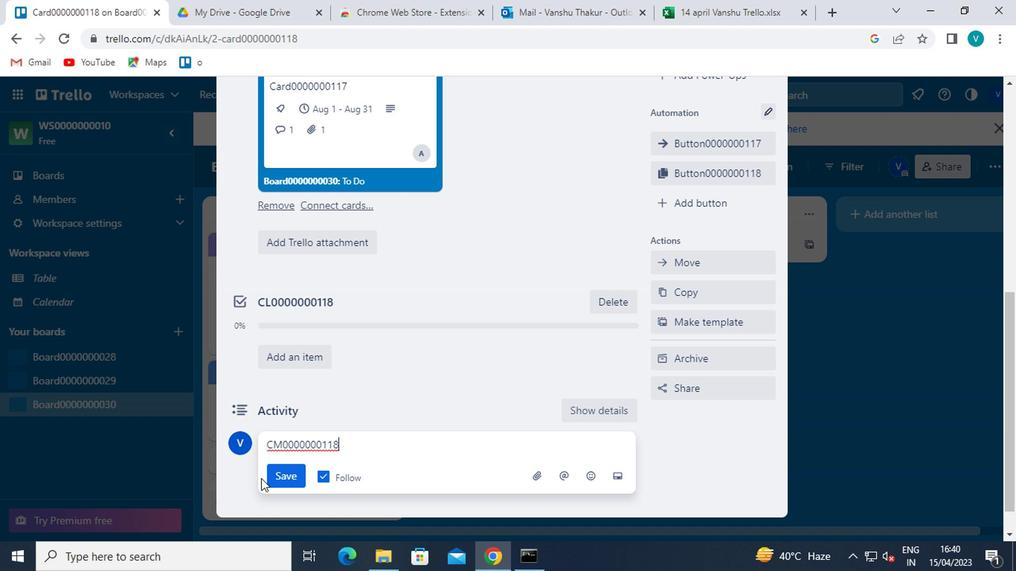 
Action: Mouse pressed left at (277, 476)
Screenshot: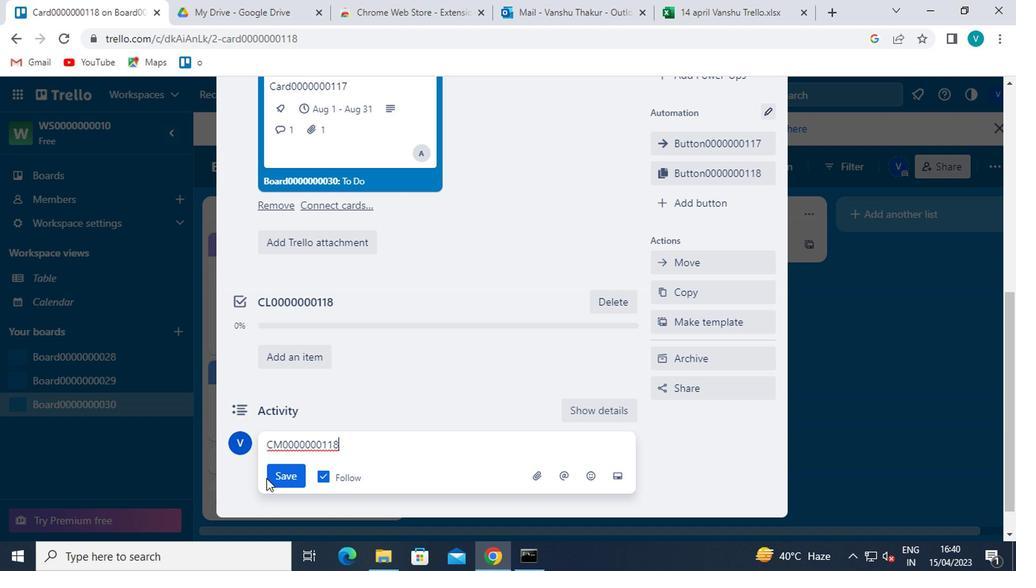 
Action: Mouse moved to (401, 386)
Screenshot: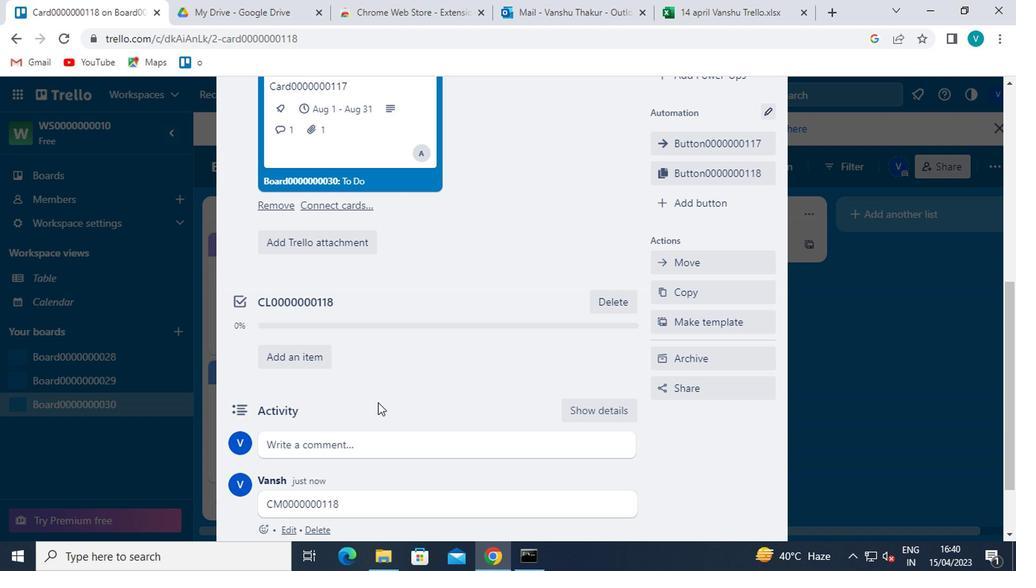 
